 Task: Add a signature Miriam Hall containing Best wishes for a happy National Ice Cream Day, Miriam Hall to email address softage.3@softage.net and add a label Safety training
Action: Mouse moved to (93, 121)
Screenshot: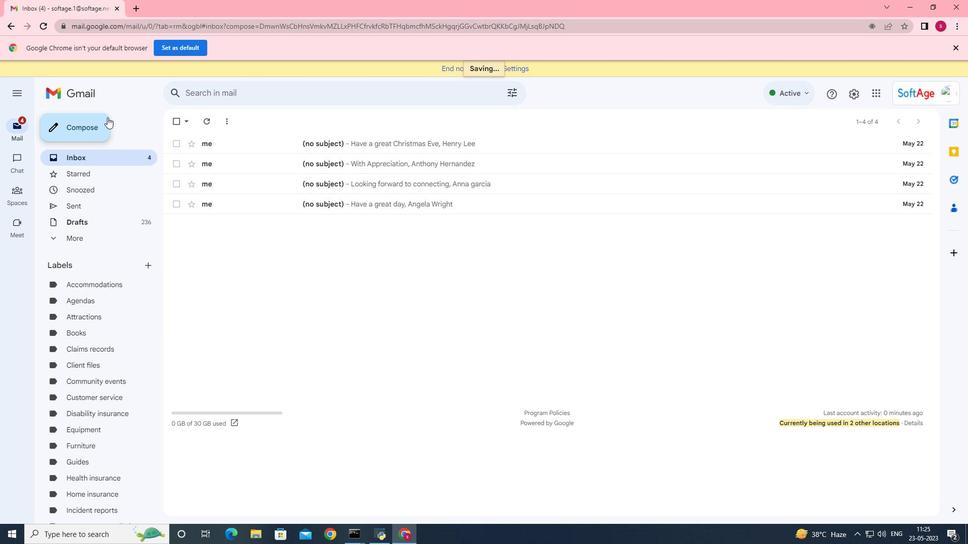 
Action: Mouse pressed left at (93, 121)
Screenshot: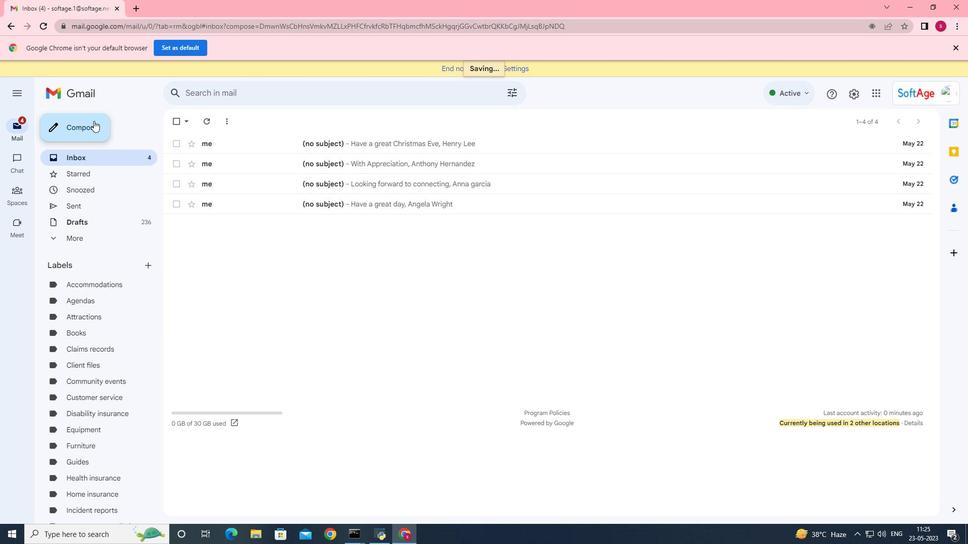 
Action: Mouse moved to (815, 515)
Screenshot: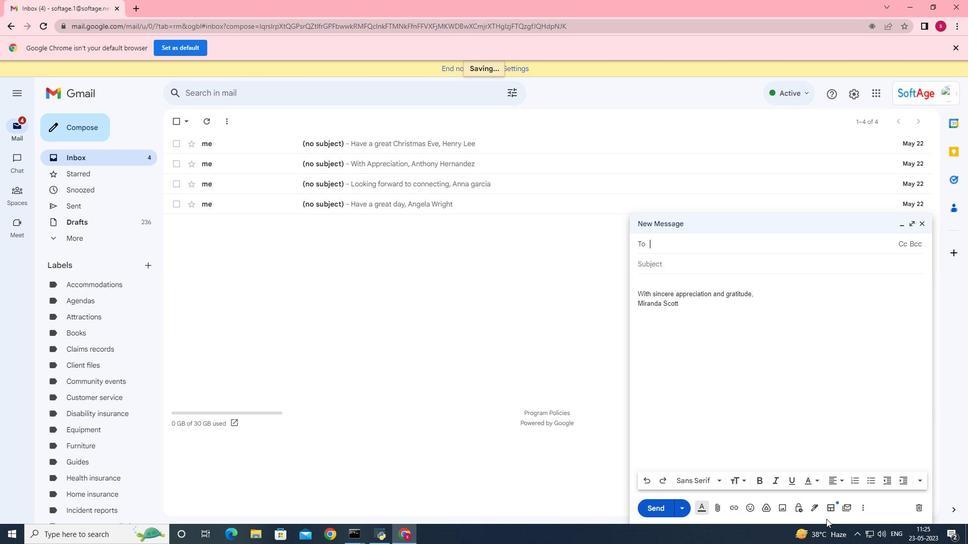 
Action: Mouse pressed left at (815, 515)
Screenshot: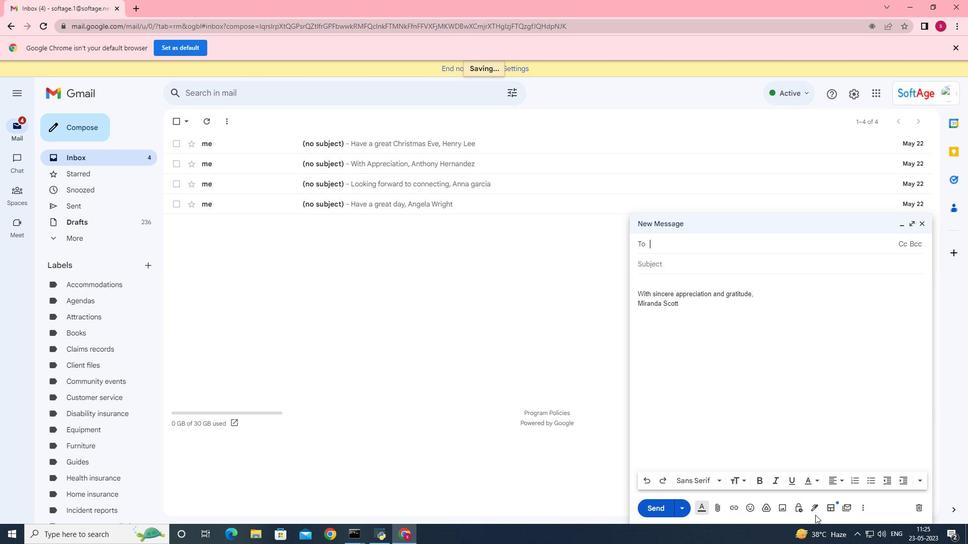 
Action: Mouse moved to (815, 504)
Screenshot: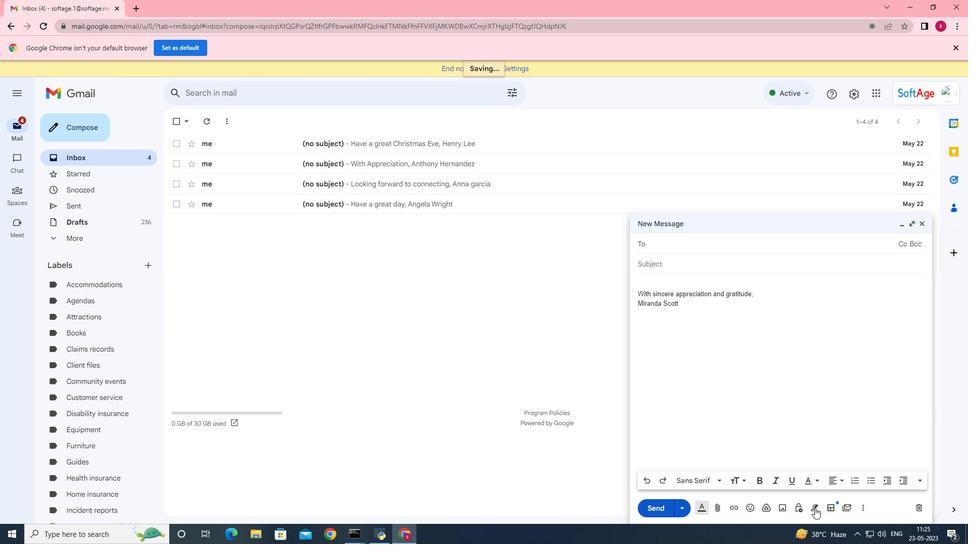 
Action: Mouse pressed left at (815, 504)
Screenshot: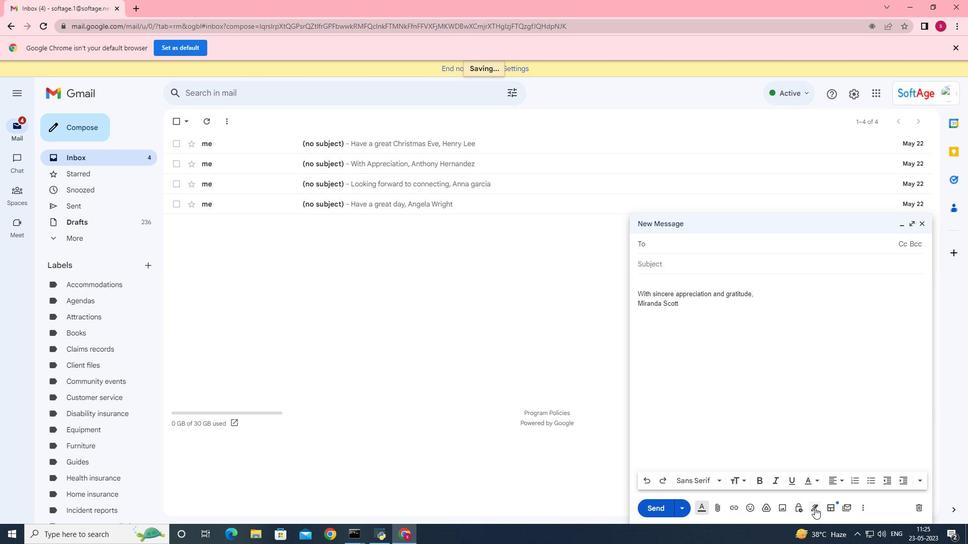 
Action: Mouse moved to (824, 453)
Screenshot: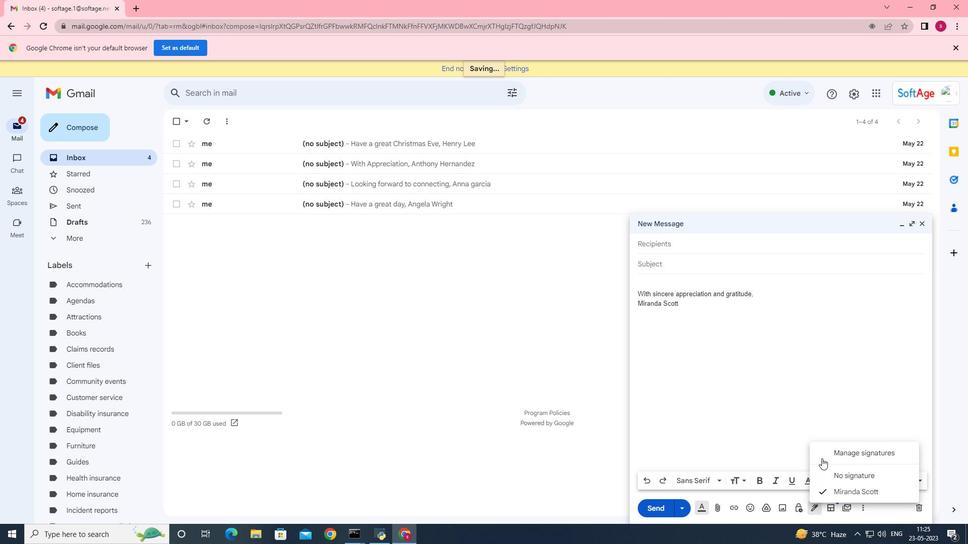 
Action: Mouse pressed left at (824, 453)
Screenshot: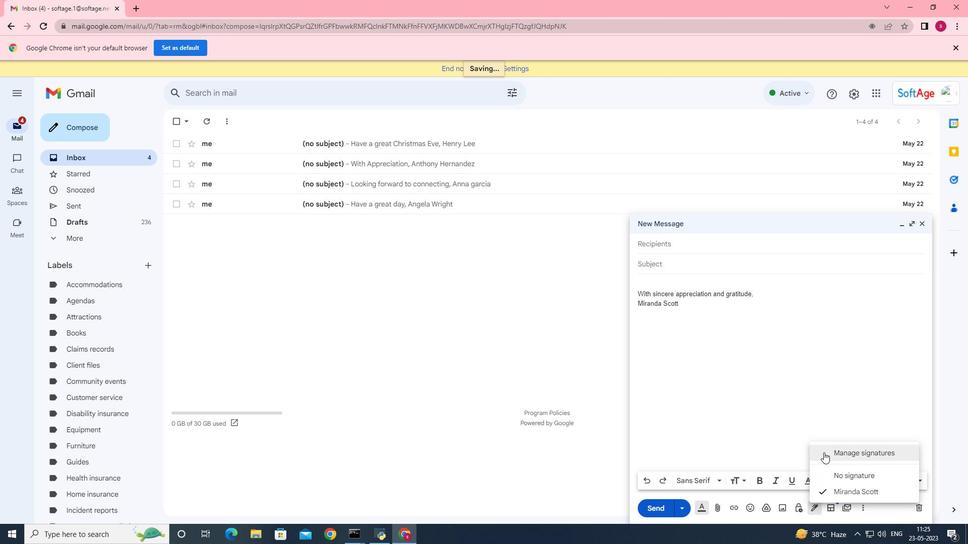 
Action: Mouse moved to (918, 224)
Screenshot: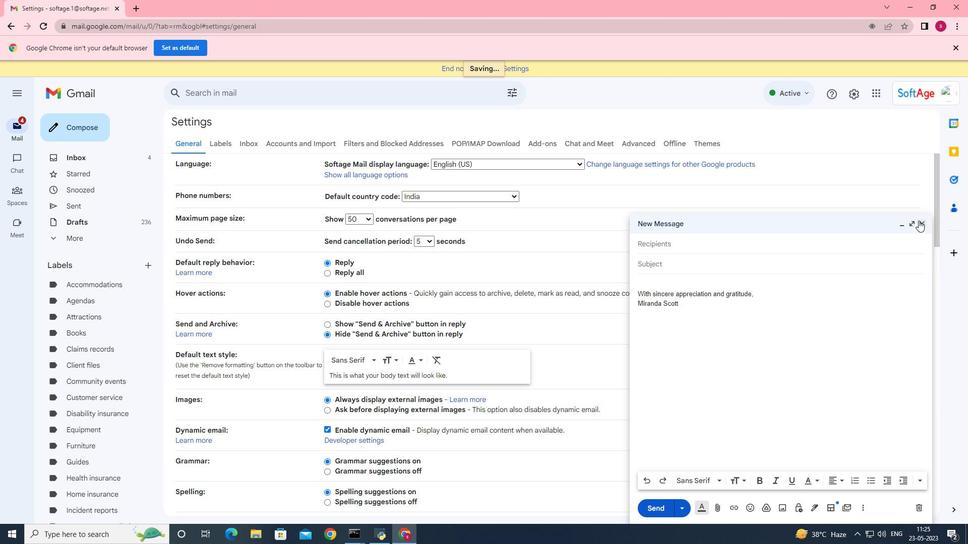 
Action: Mouse pressed left at (918, 224)
Screenshot: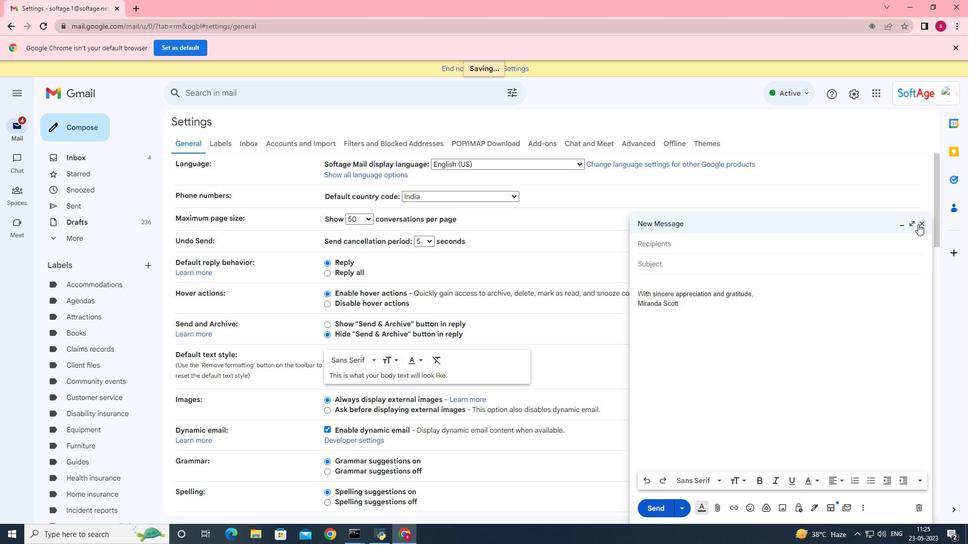 
Action: Mouse moved to (477, 377)
Screenshot: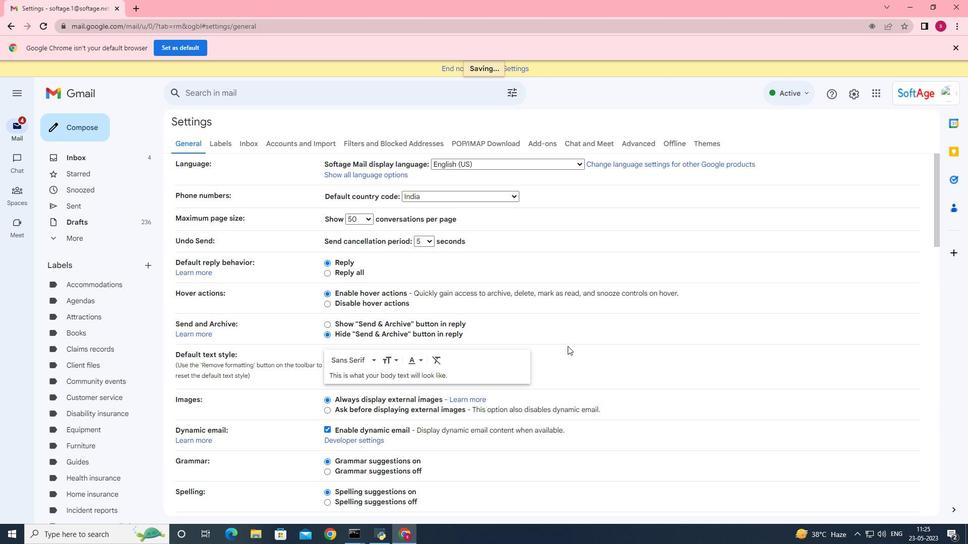 
Action: Mouse scrolled (477, 376) with delta (0, 0)
Screenshot: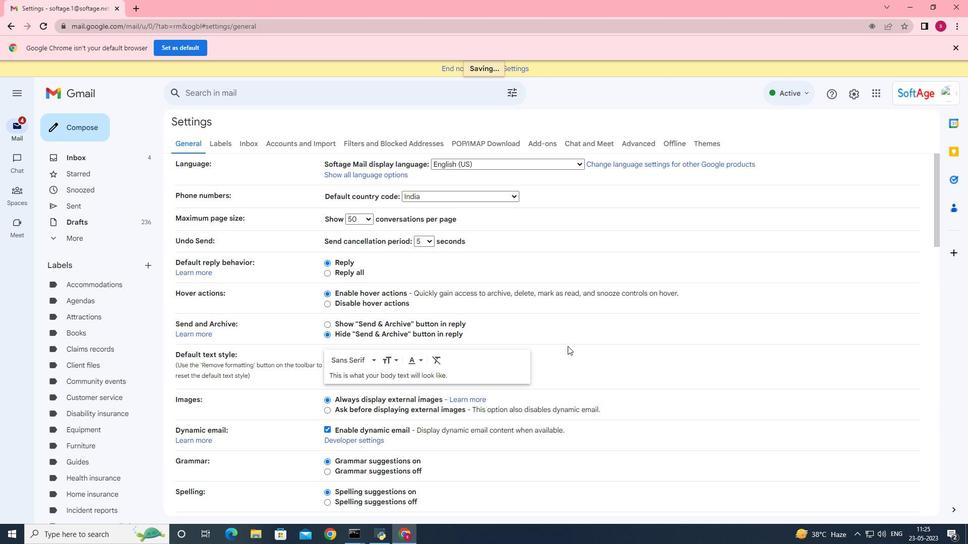 
Action: Mouse moved to (462, 380)
Screenshot: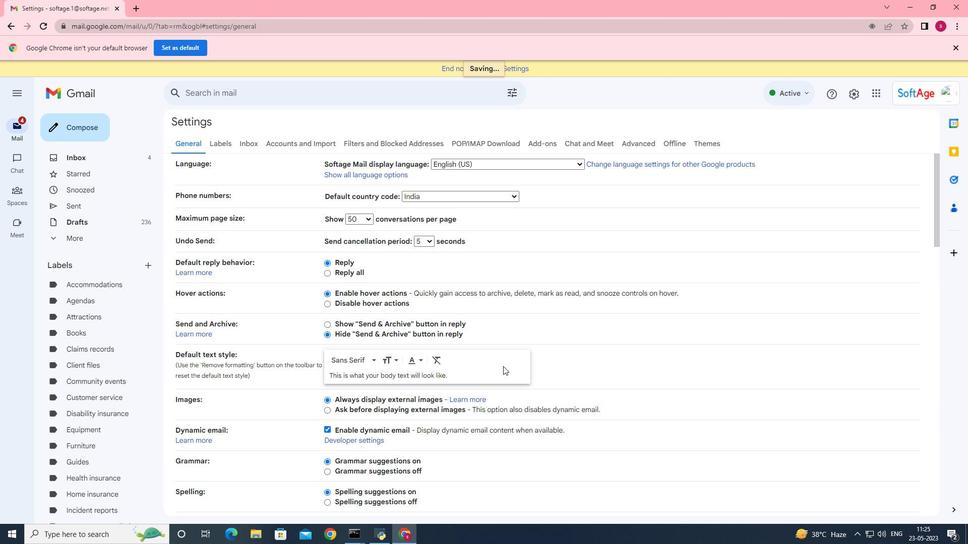 
Action: Mouse scrolled (462, 380) with delta (0, 0)
Screenshot: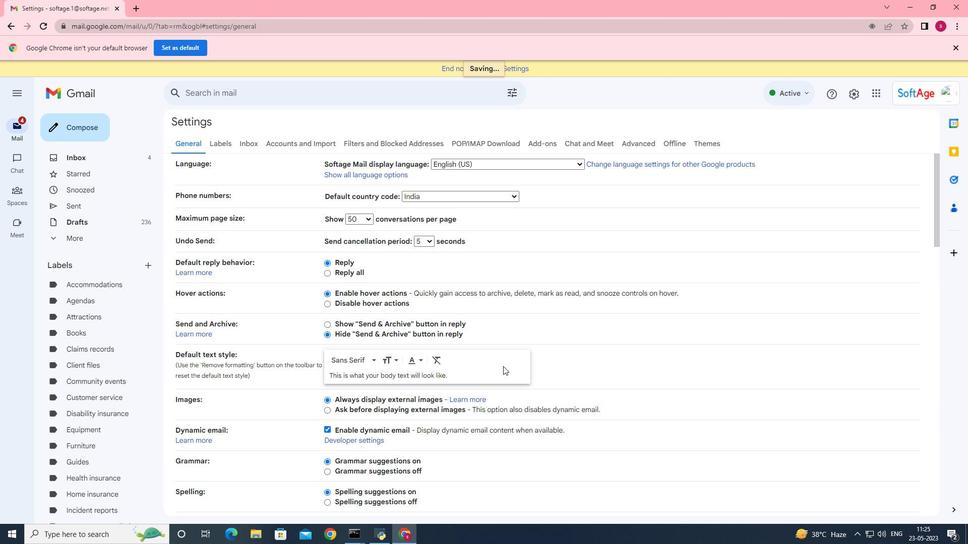 
Action: Mouse moved to (448, 382)
Screenshot: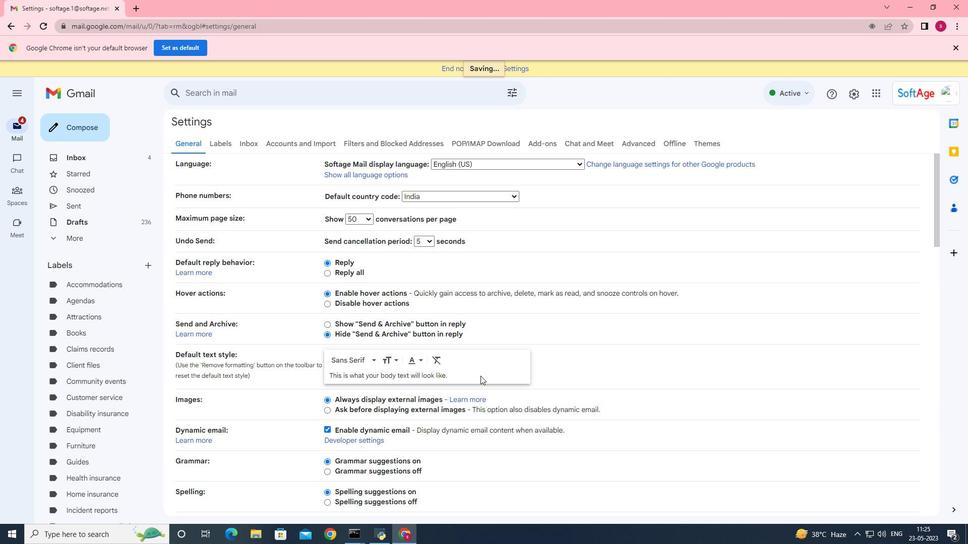 
Action: Mouse scrolled (448, 382) with delta (0, 0)
Screenshot: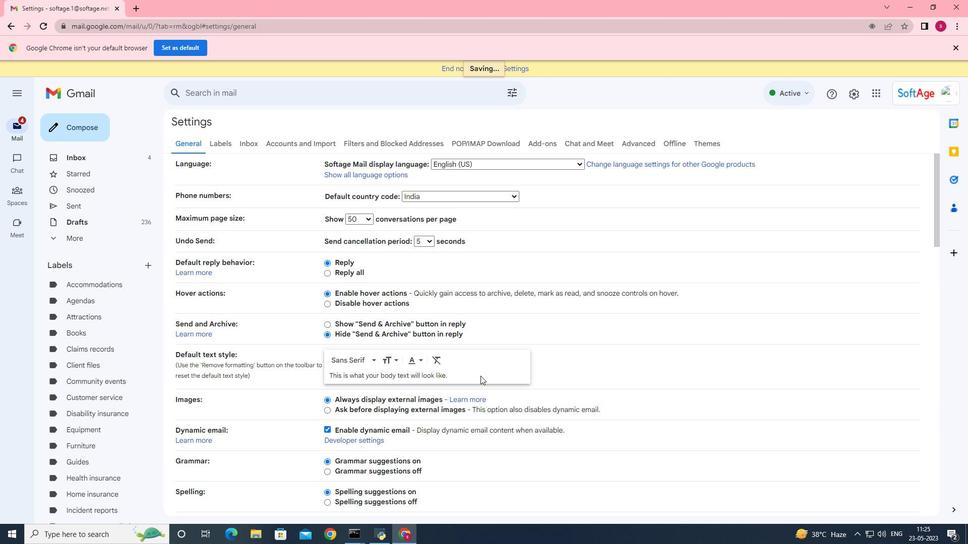 
Action: Mouse moved to (438, 383)
Screenshot: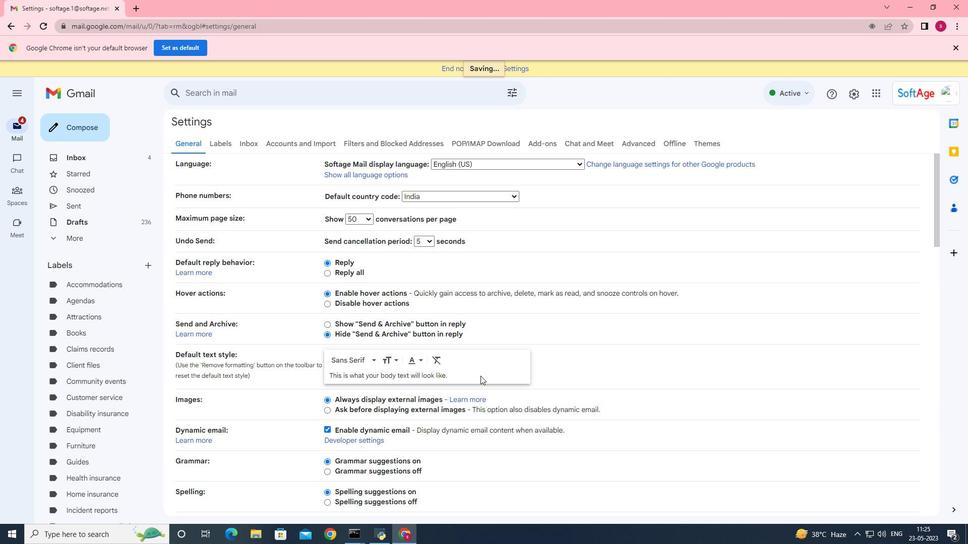 
Action: Mouse scrolled (438, 383) with delta (0, 0)
Screenshot: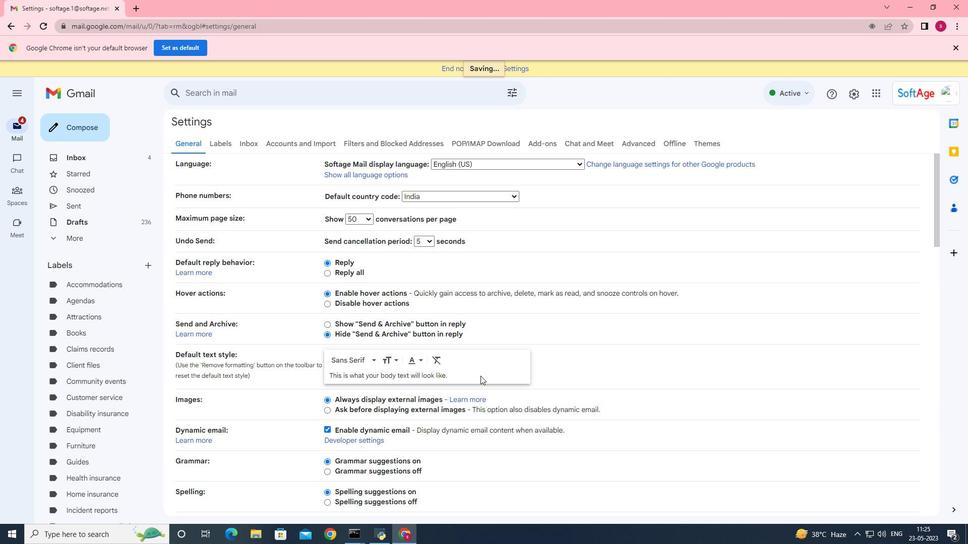 
Action: Mouse moved to (431, 384)
Screenshot: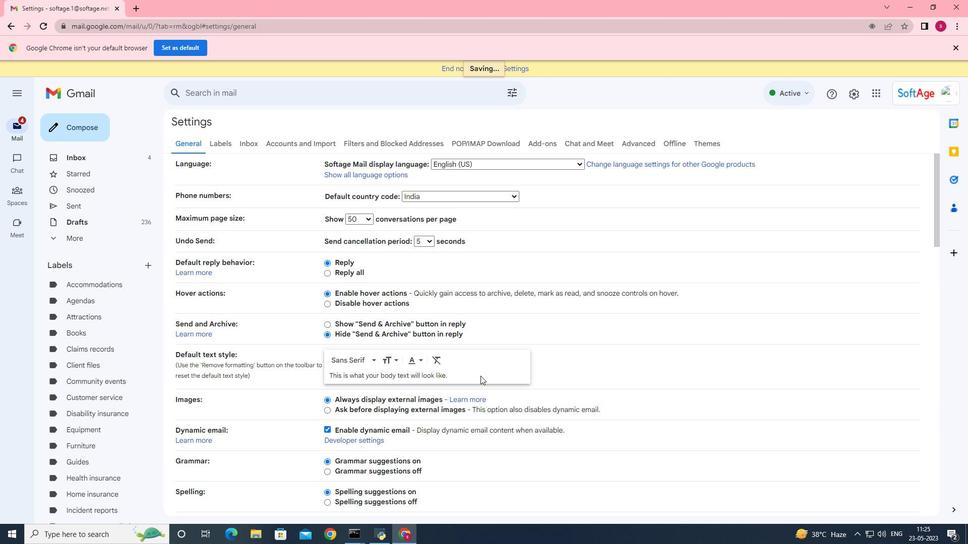 
Action: Mouse scrolled (431, 383) with delta (0, 0)
Screenshot: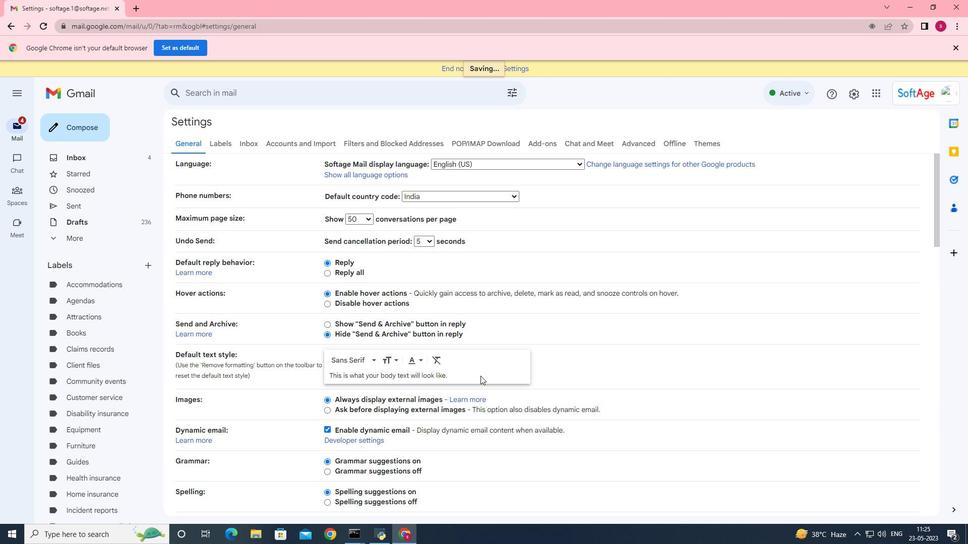
Action: Mouse moved to (429, 384)
Screenshot: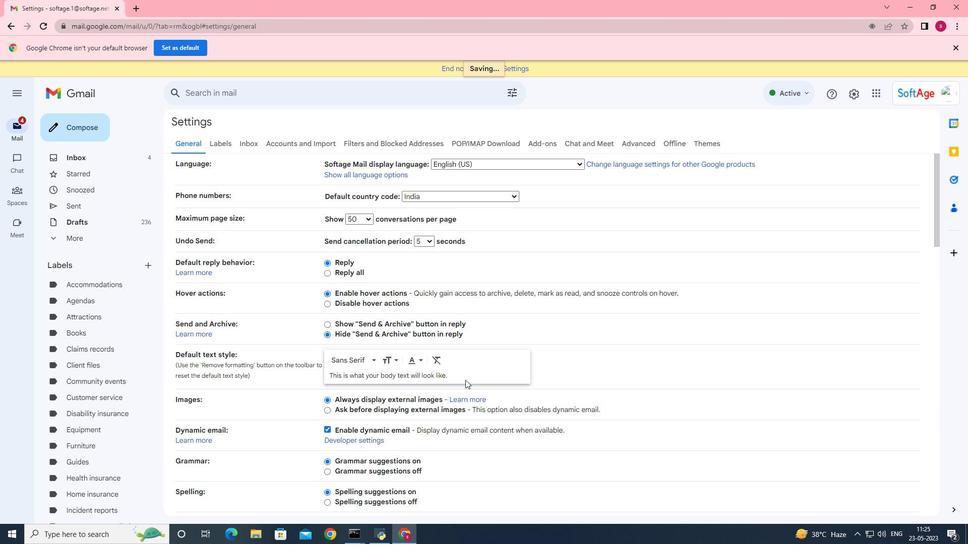 
Action: Mouse scrolled (429, 383) with delta (0, 0)
Screenshot: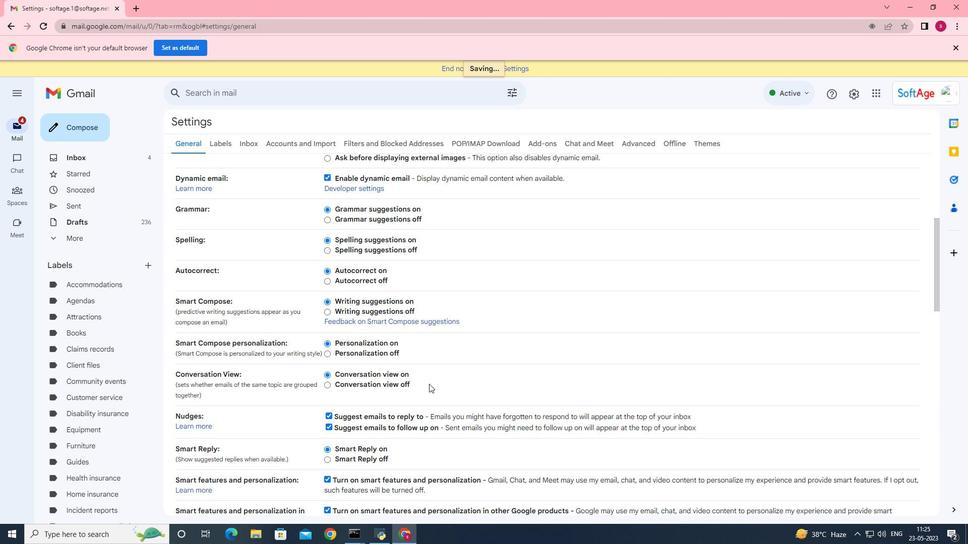 
Action: Mouse scrolled (429, 383) with delta (0, 0)
Screenshot: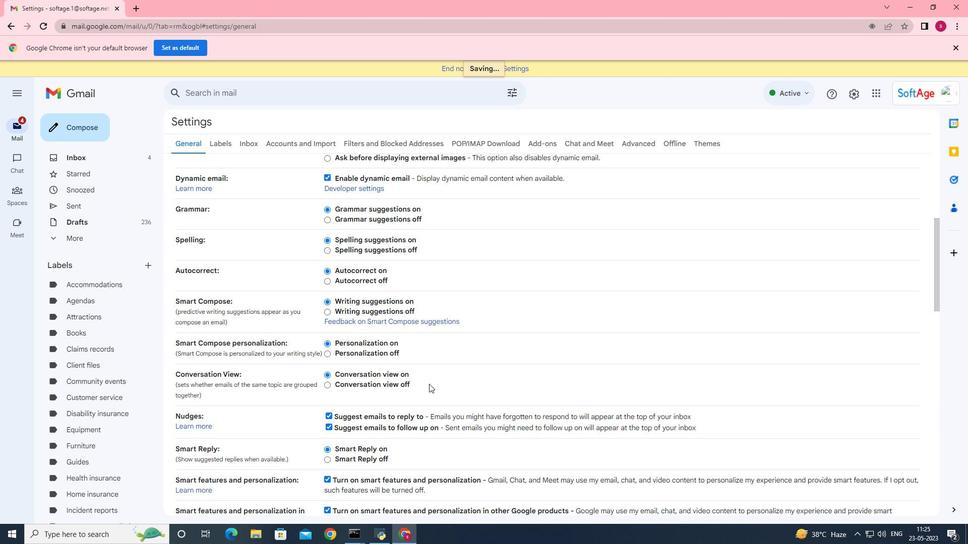 
Action: Mouse scrolled (429, 383) with delta (0, 0)
Screenshot: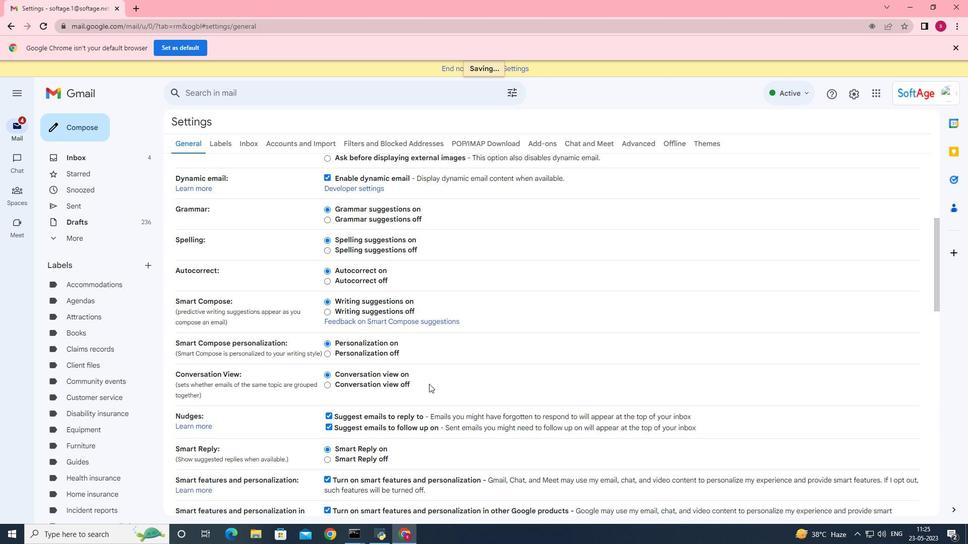 
Action: Mouse scrolled (429, 383) with delta (0, 0)
Screenshot: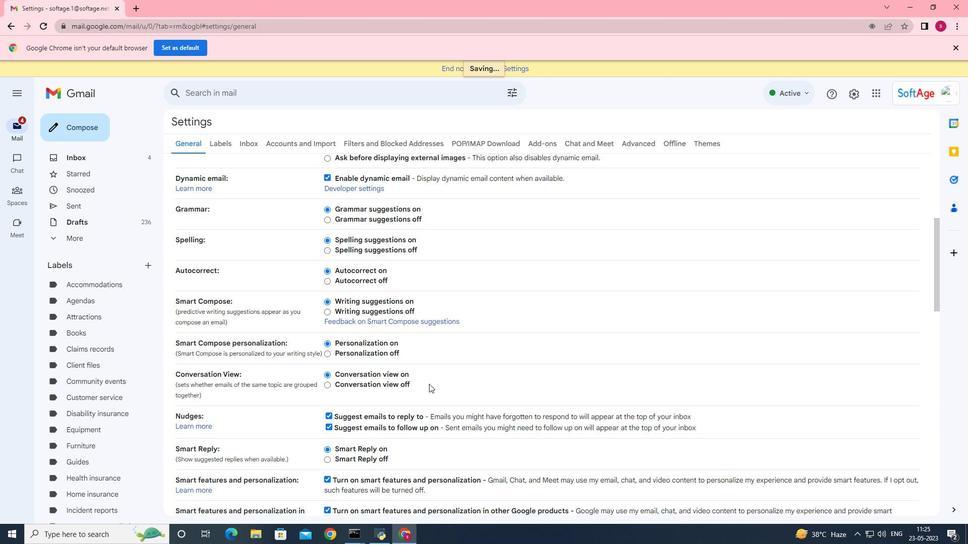 
Action: Mouse scrolled (429, 383) with delta (0, 0)
Screenshot: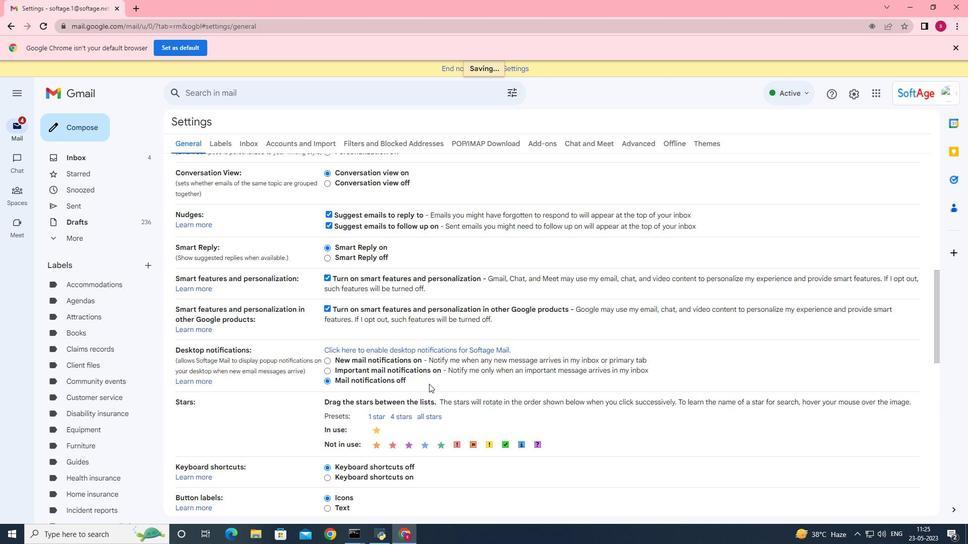 
Action: Mouse scrolled (429, 383) with delta (0, 0)
Screenshot: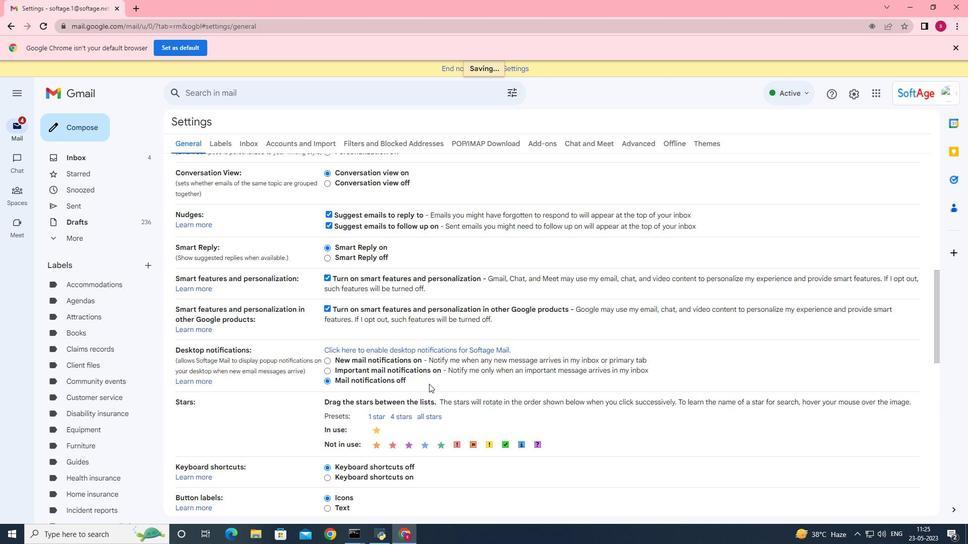 
Action: Mouse scrolled (429, 383) with delta (0, 0)
Screenshot: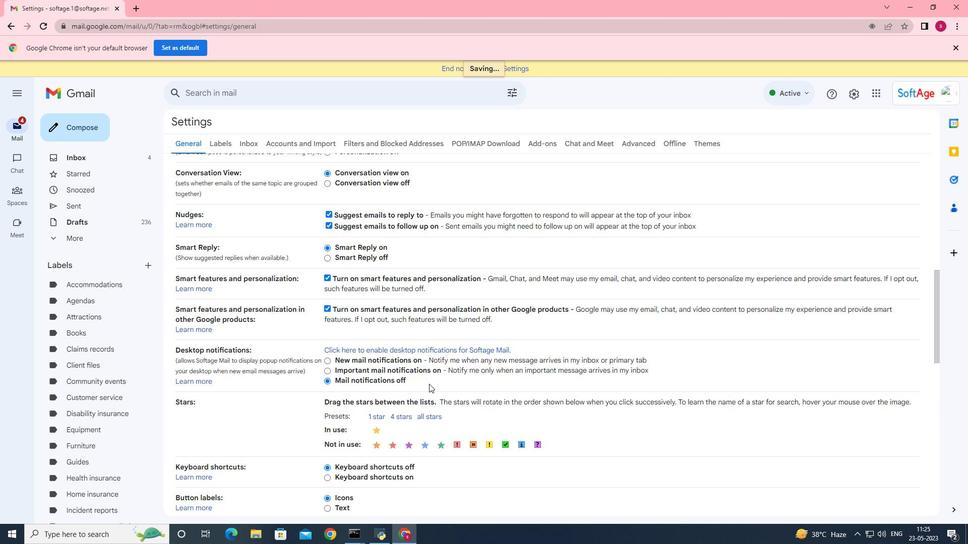 
Action: Mouse scrolled (429, 383) with delta (0, 0)
Screenshot: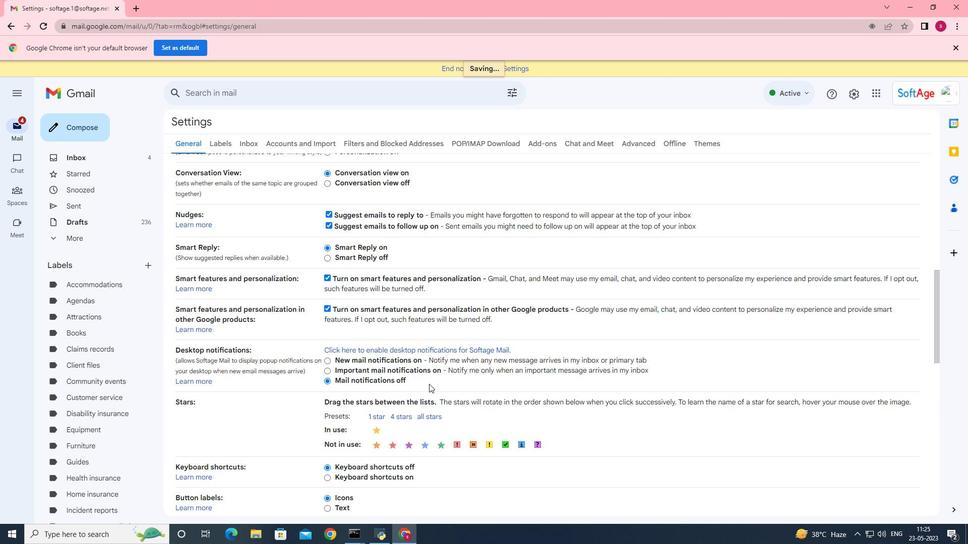 
Action: Mouse moved to (433, 414)
Screenshot: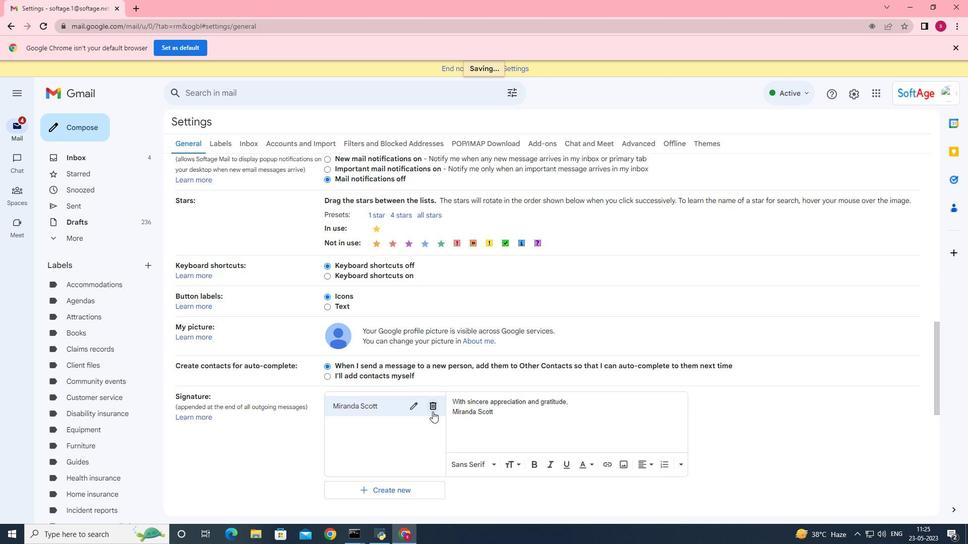 
Action: Mouse pressed left at (433, 414)
Screenshot: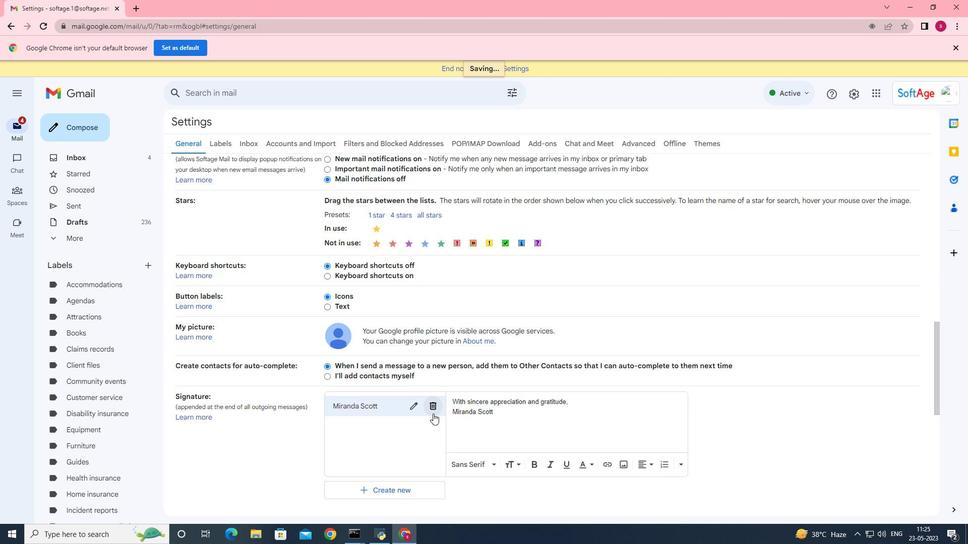 
Action: Mouse moved to (577, 305)
Screenshot: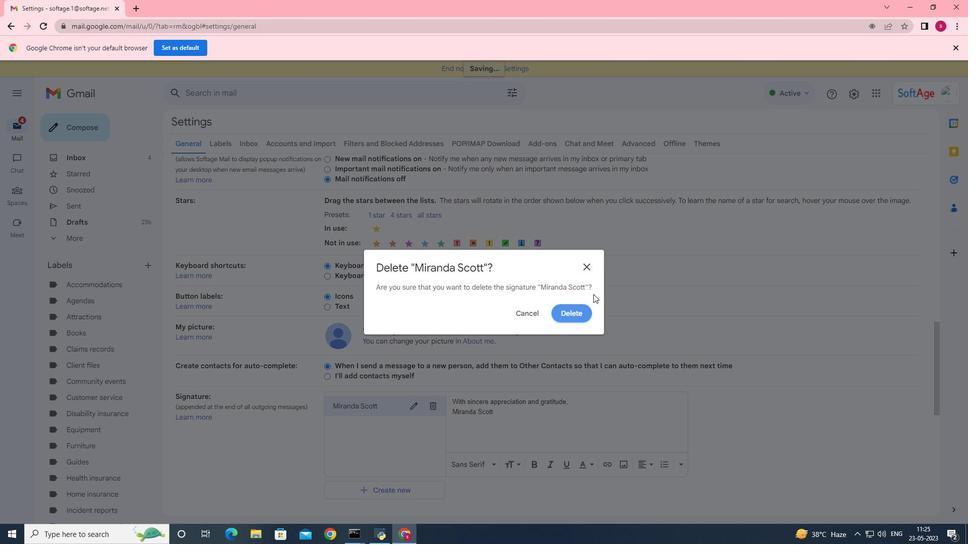 
Action: Mouse pressed left at (577, 305)
Screenshot: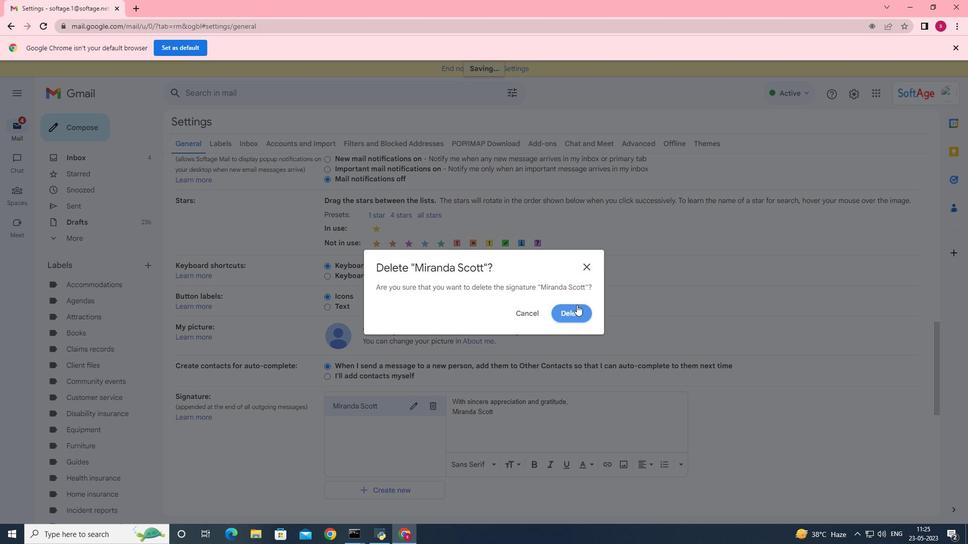 
Action: Mouse moved to (368, 411)
Screenshot: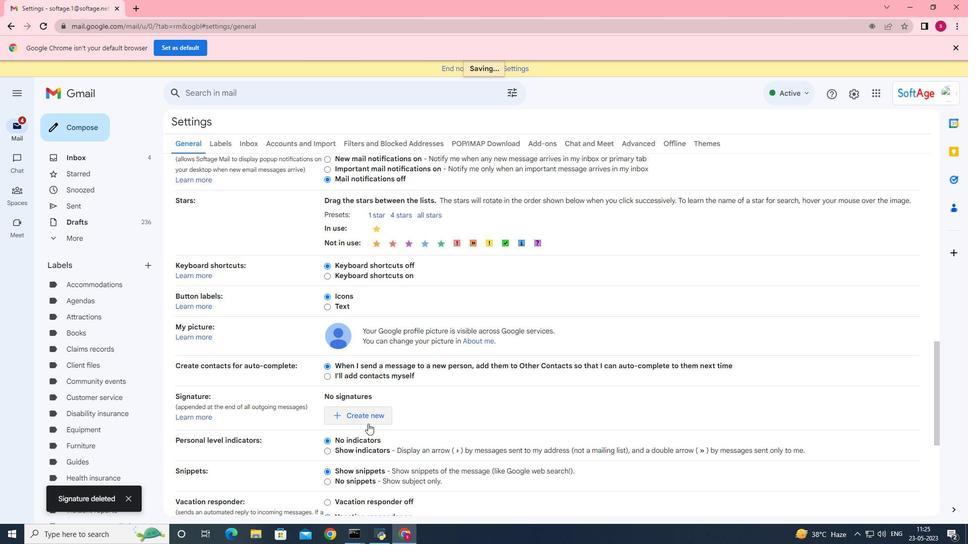 
Action: Mouse pressed left at (368, 411)
Screenshot: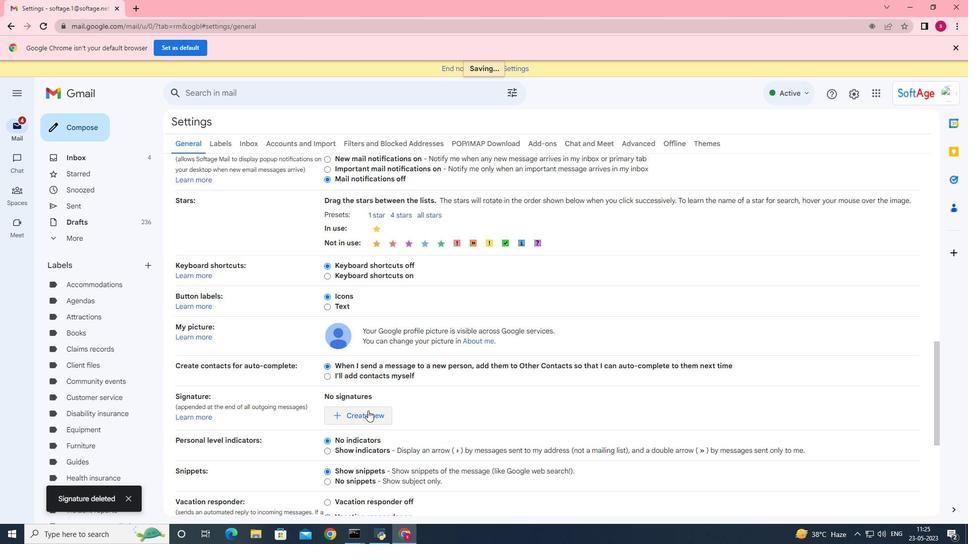 
Action: Key pressed <Key.shift>Miriam<Key.space><Key.shift>Hall
Screenshot: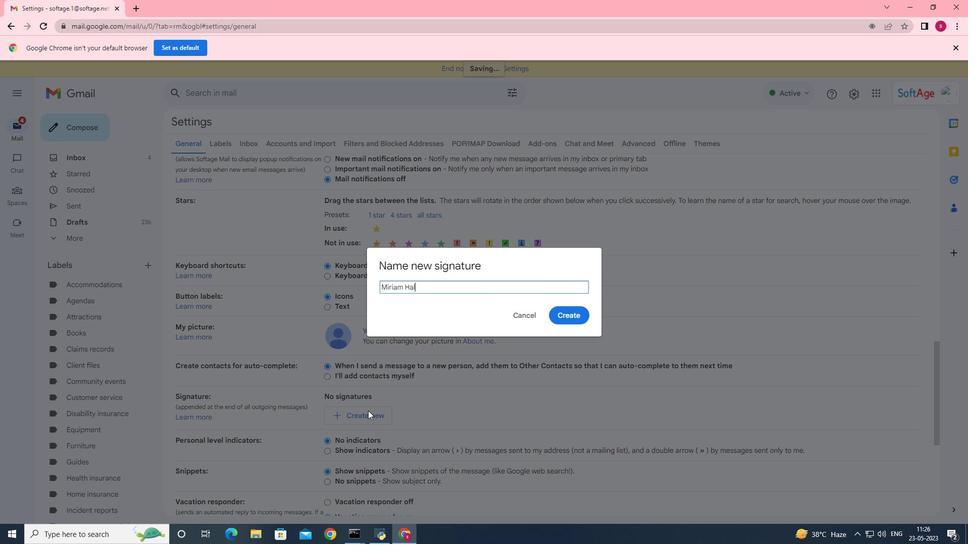 
Action: Mouse moved to (562, 316)
Screenshot: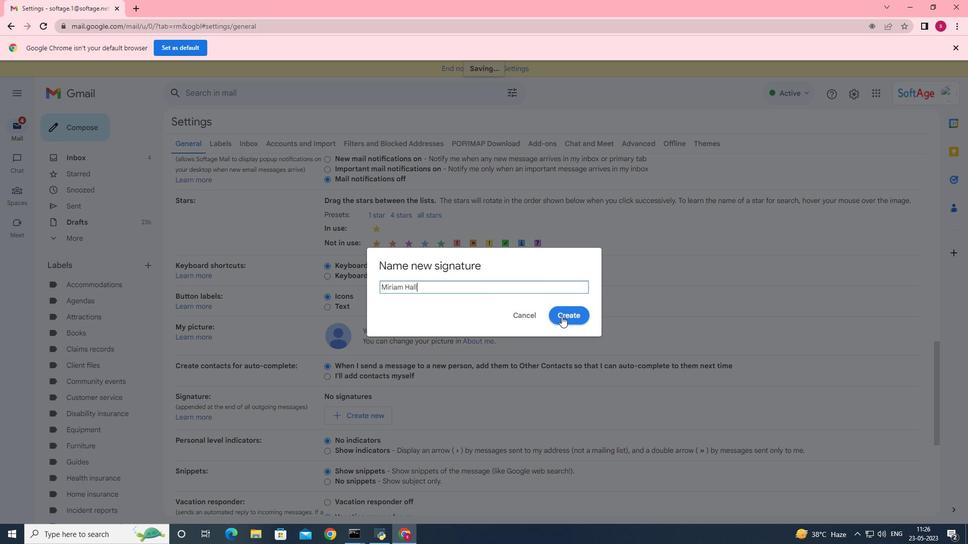 
Action: Mouse pressed left at (562, 316)
Screenshot: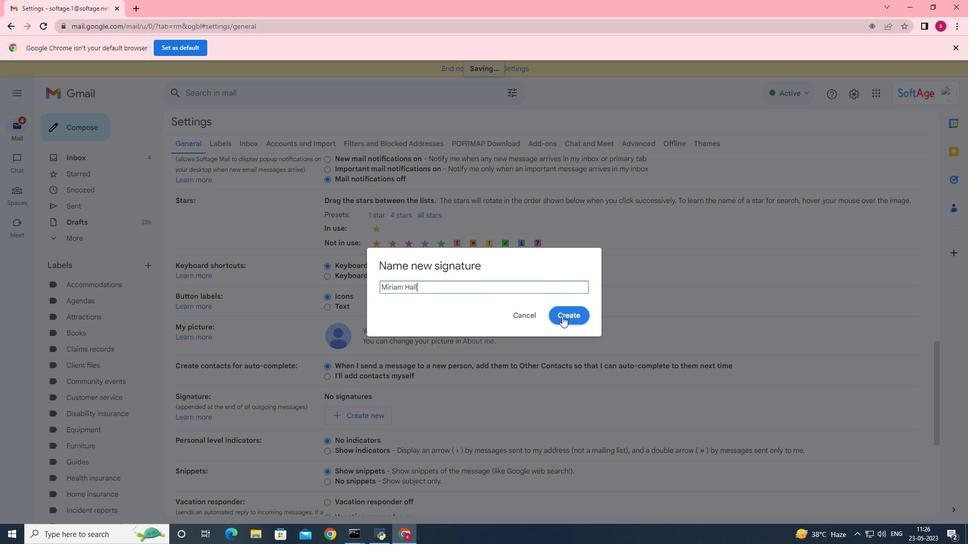 
Action: Mouse moved to (482, 403)
Screenshot: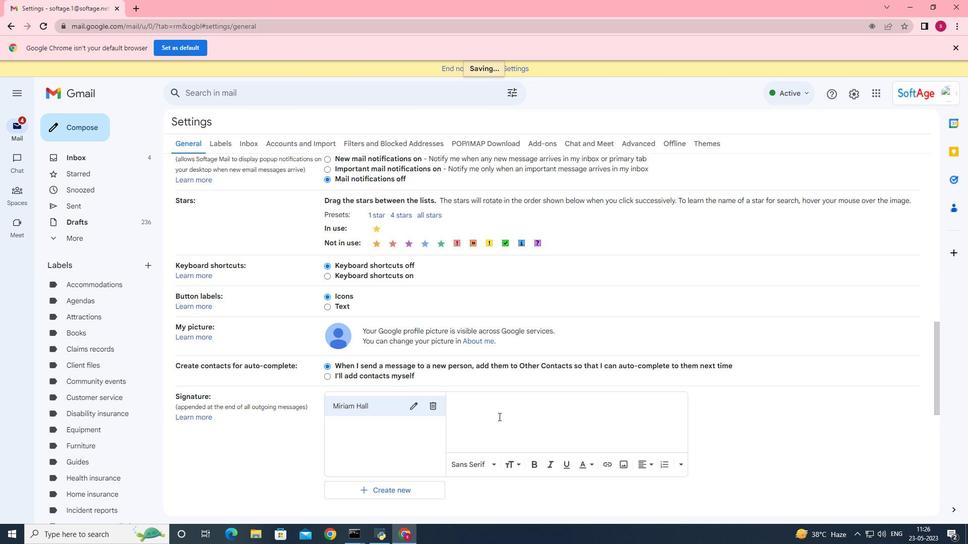 
Action: Mouse pressed left at (482, 403)
Screenshot: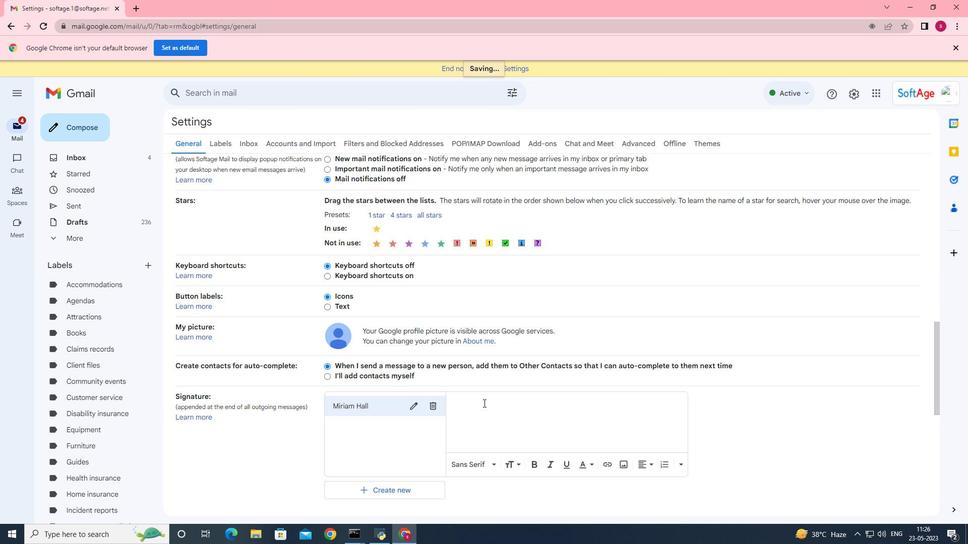 
Action: Key pressed <Key.shift>Best<Key.space>wishes<Key.space>for<Key.space>a<Key.space>happy<Key.space><Key.shift>National<Key.space><Key.shift>Ice<Key.space><Key.shift>Cream<Key.space><Key.shift>Day,<Key.enter><Key.shift>Miriam<Key.space><Key.shift>Hall
Screenshot: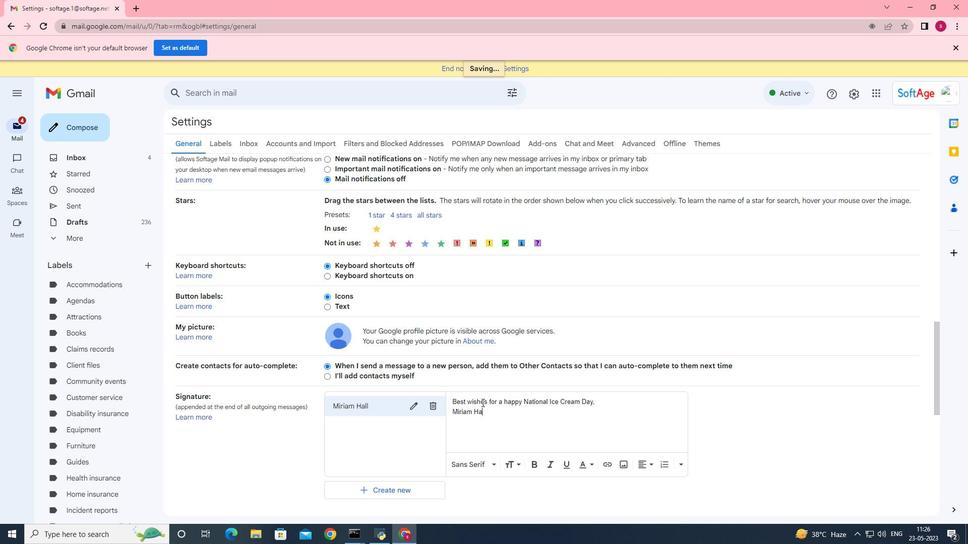
Action: Mouse scrolled (482, 402) with delta (0, 0)
Screenshot: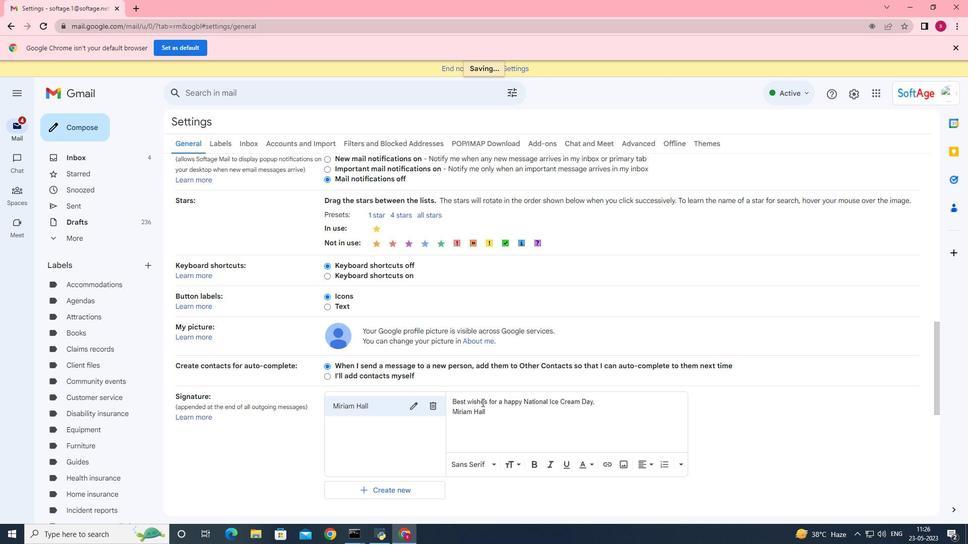 
Action: Mouse scrolled (482, 402) with delta (0, 0)
Screenshot: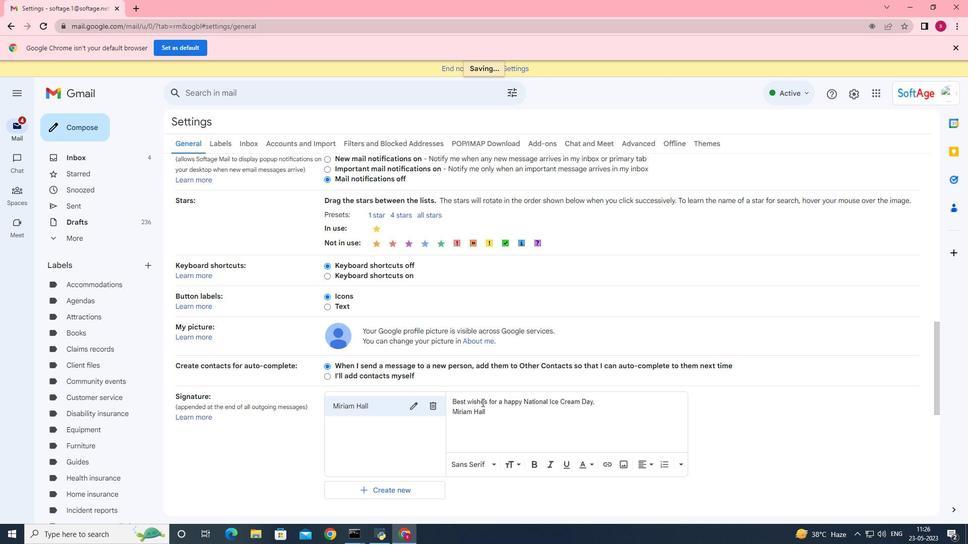 
Action: Mouse scrolled (482, 402) with delta (0, 0)
Screenshot: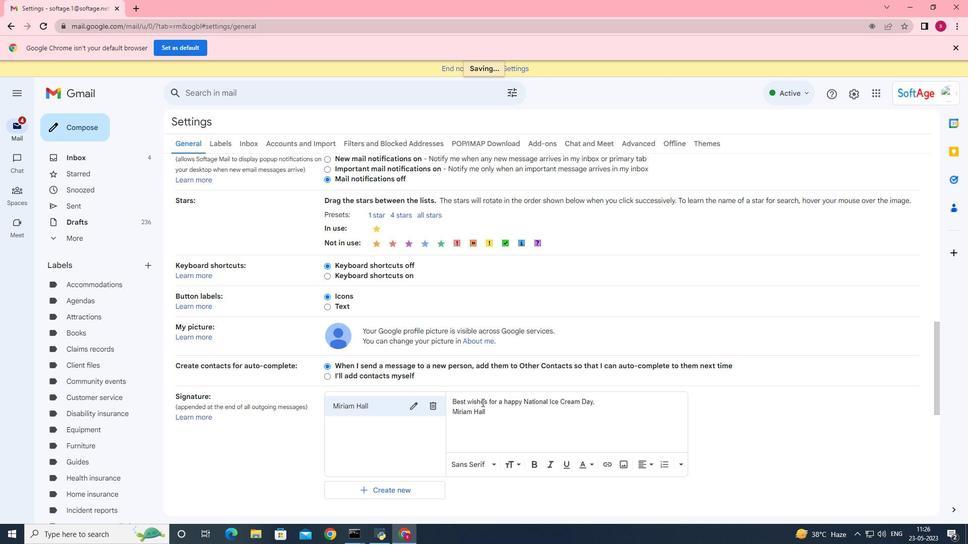 
Action: Mouse scrolled (482, 402) with delta (0, 0)
Screenshot: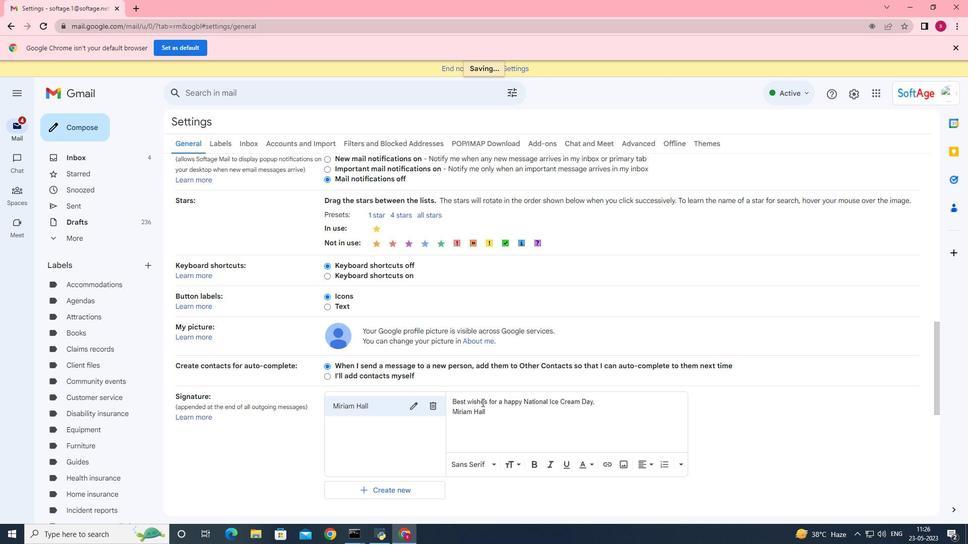
Action: Mouse scrolled (482, 402) with delta (0, 0)
Screenshot: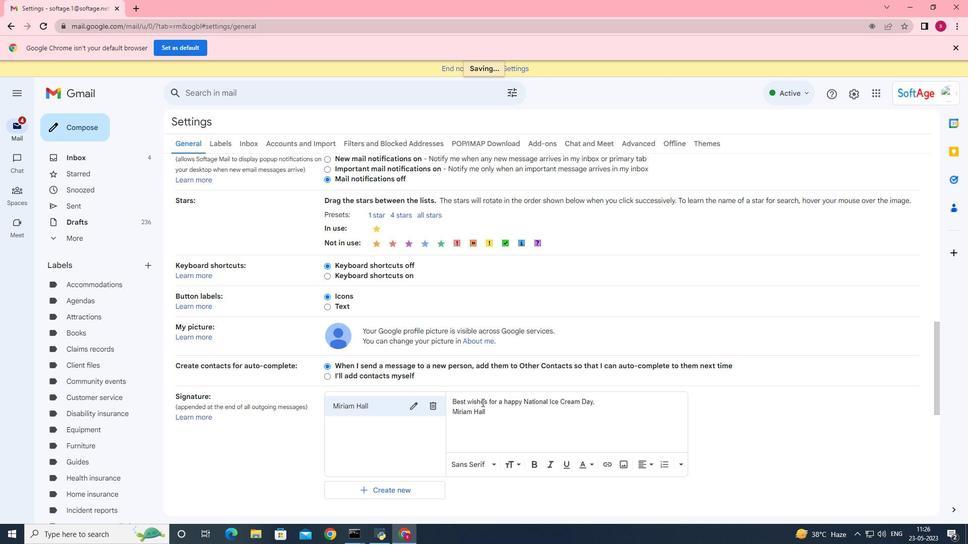 
Action: Mouse moved to (398, 298)
Screenshot: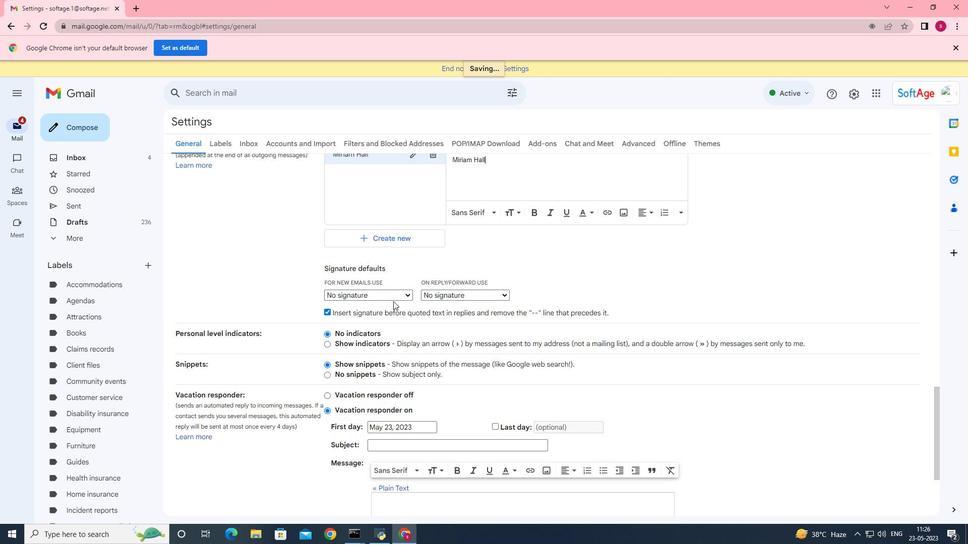 
Action: Mouse pressed left at (398, 298)
Screenshot: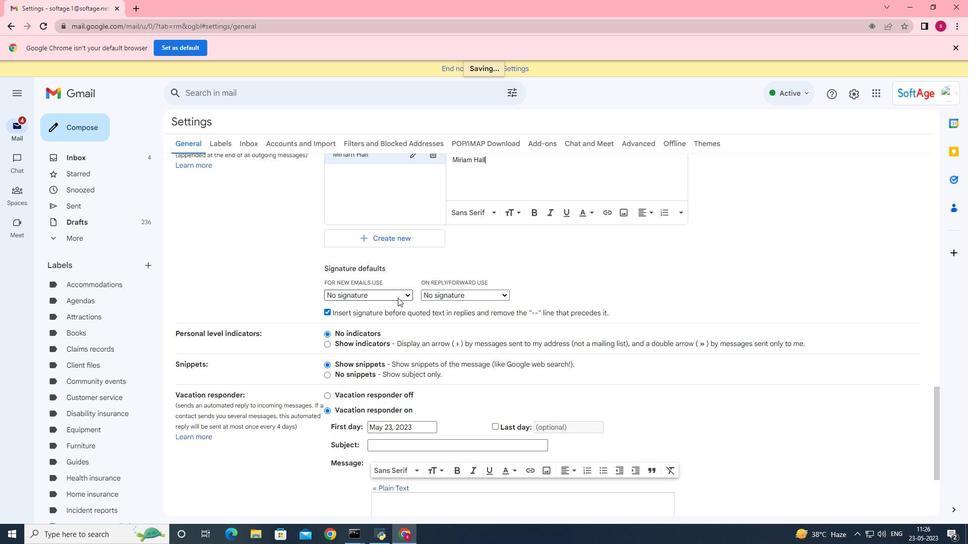 
Action: Mouse moved to (398, 313)
Screenshot: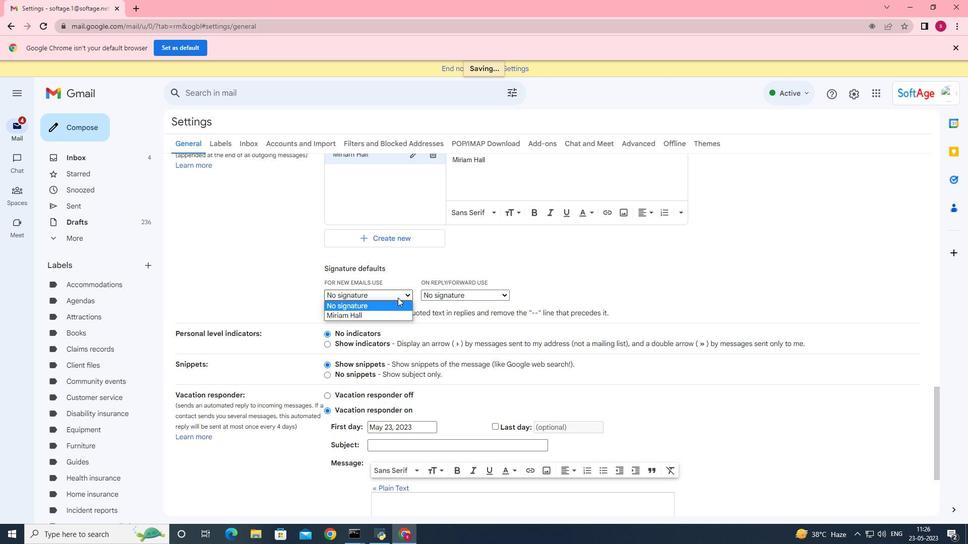 
Action: Mouse pressed left at (398, 313)
Screenshot: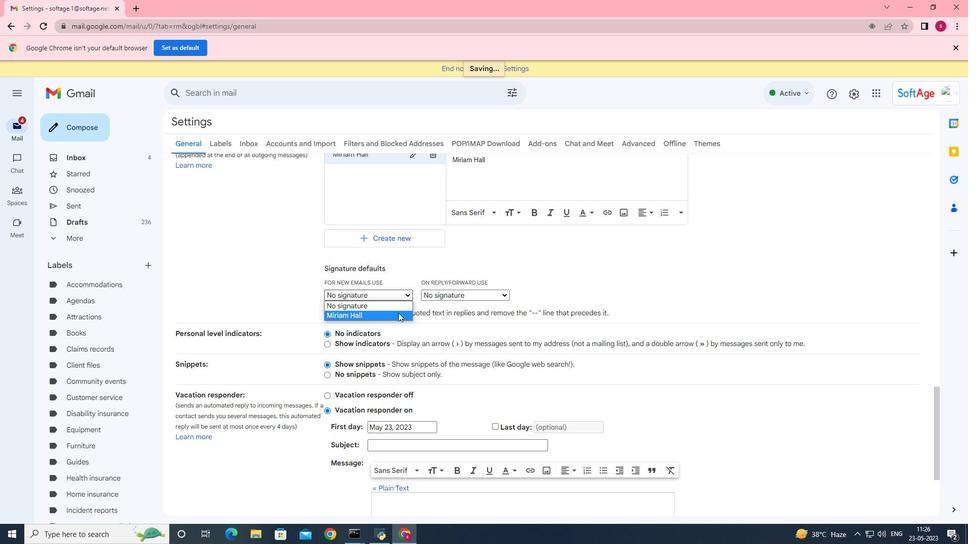 
Action: Mouse moved to (463, 293)
Screenshot: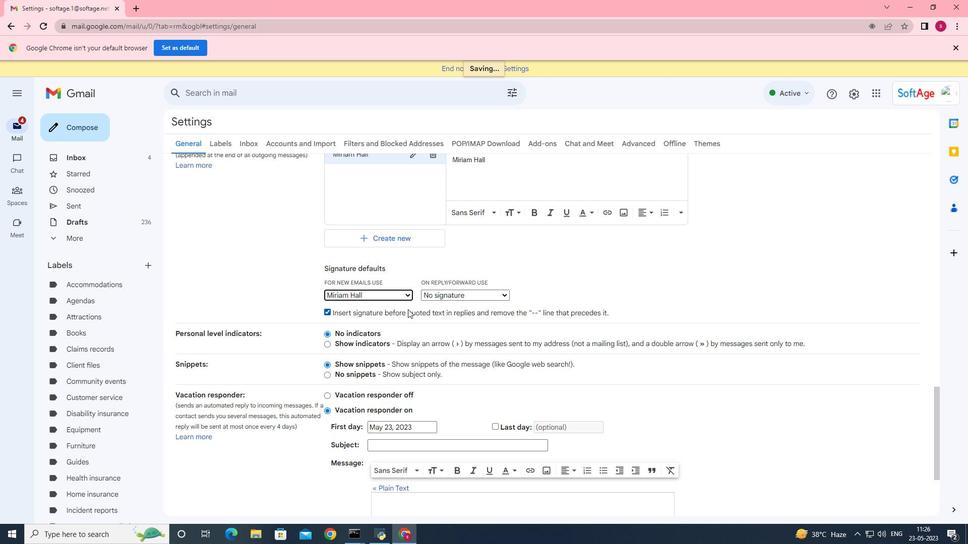 
Action: Mouse pressed left at (463, 293)
Screenshot: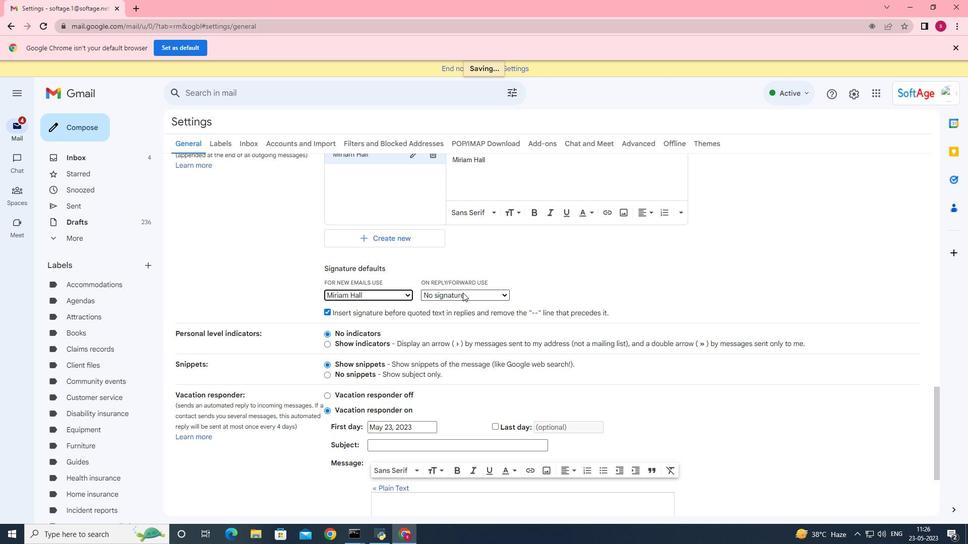 
Action: Mouse moved to (449, 312)
Screenshot: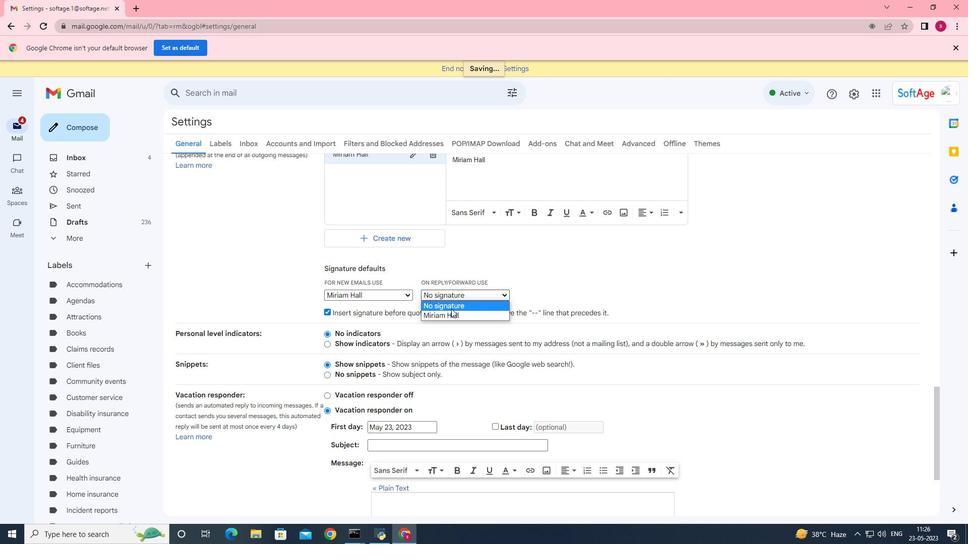 
Action: Mouse pressed left at (449, 312)
Screenshot: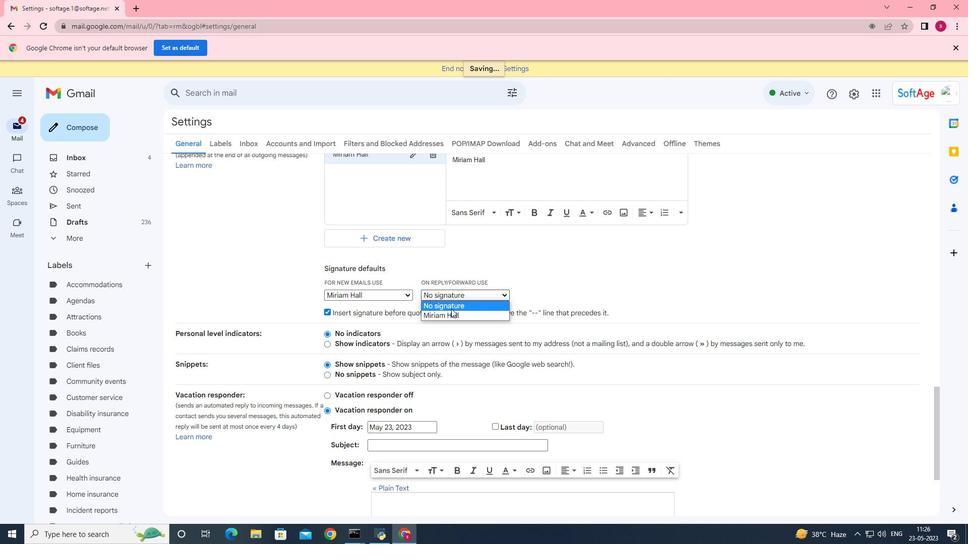 
Action: Mouse scrolled (449, 312) with delta (0, 0)
Screenshot: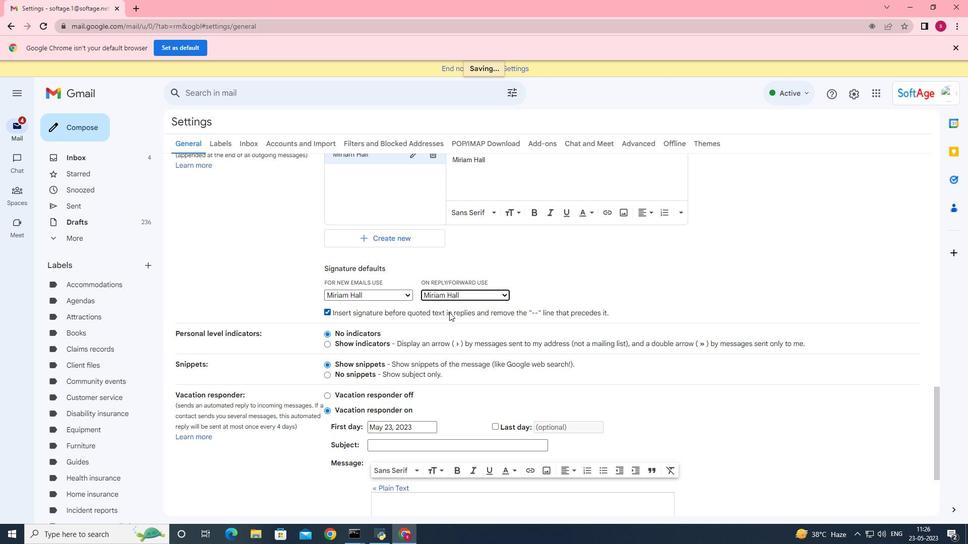 
Action: Mouse moved to (449, 312)
Screenshot: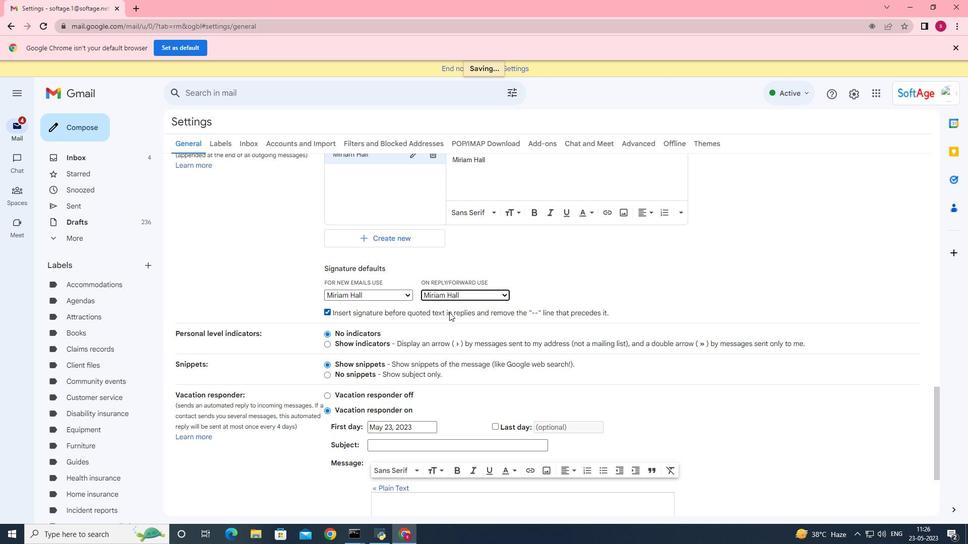 
Action: Mouse scrolled (449, 312) with delta (0, 0)
Screenshot: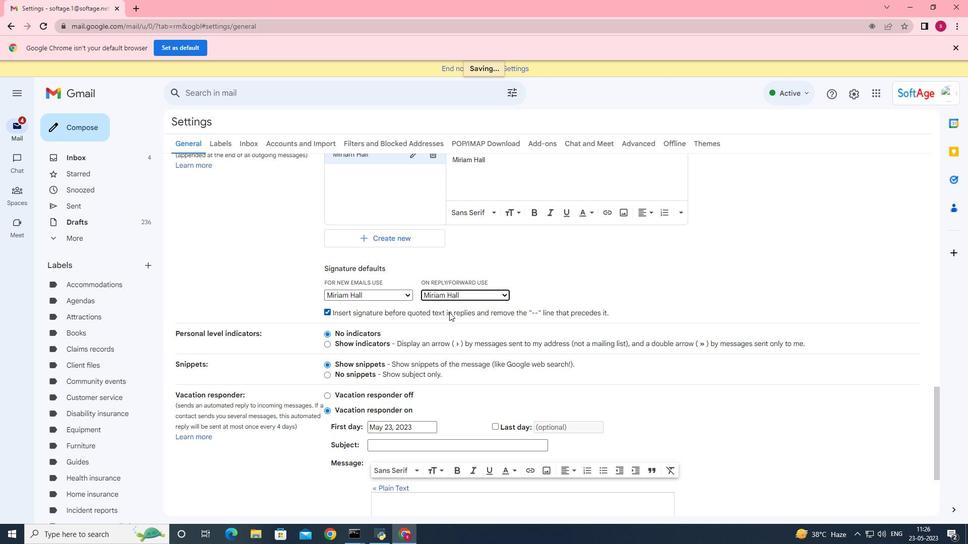 
Action: Mouse moved to (446, 315)
Screenshot: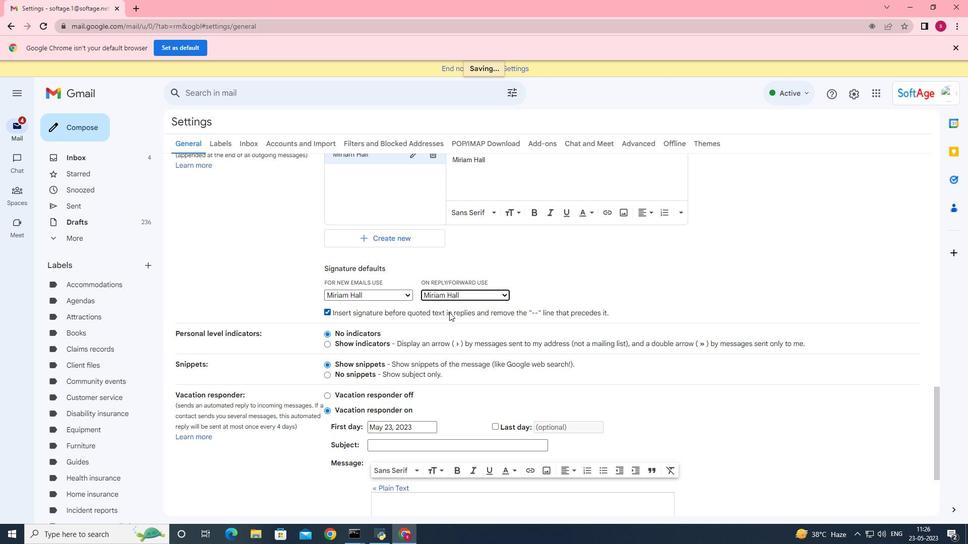 
Action: Mouse scrolled (446, 314) with delta (0, 0)
Screenshot: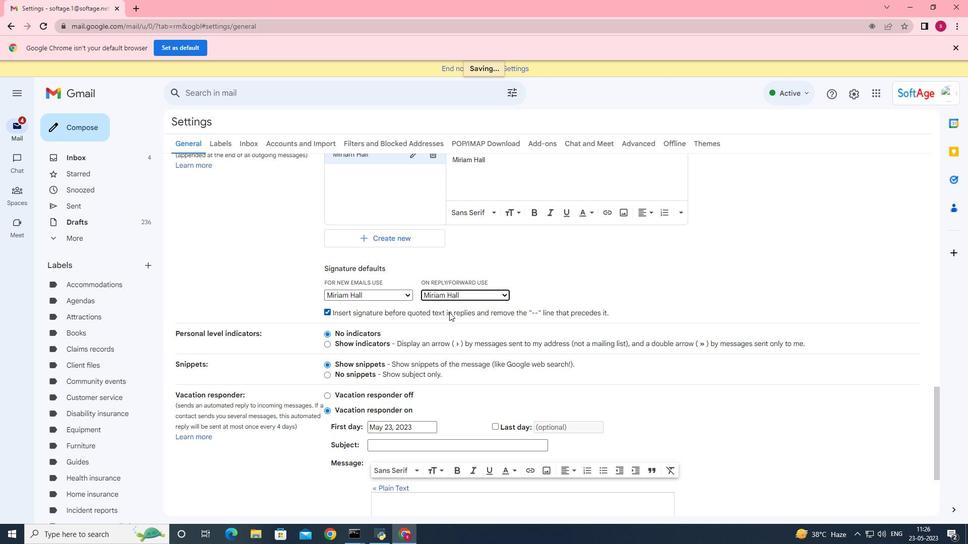 
Action: Mouse moved to (443, 316)
Screenshot: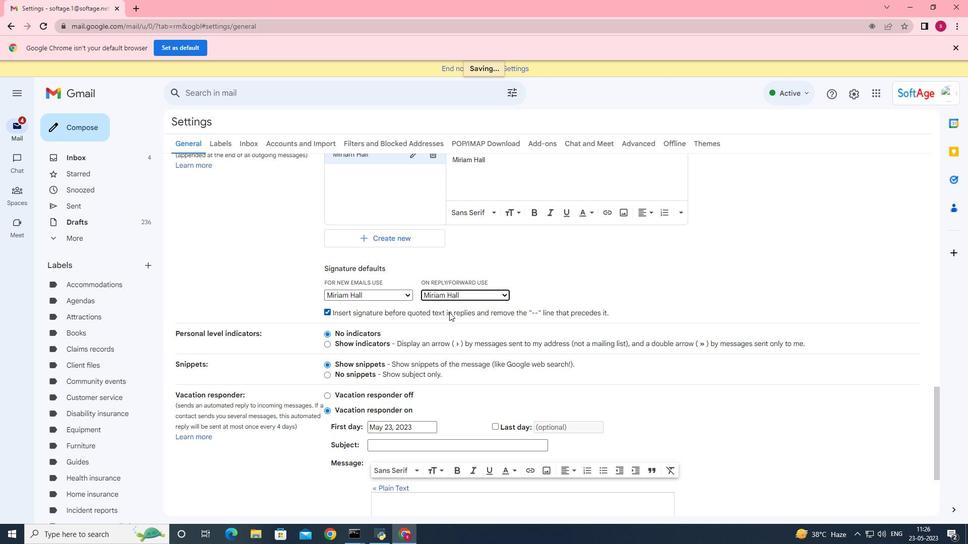 
Action: Mouse scrolled (444, 316) with delta (0, 0)
Screenshot: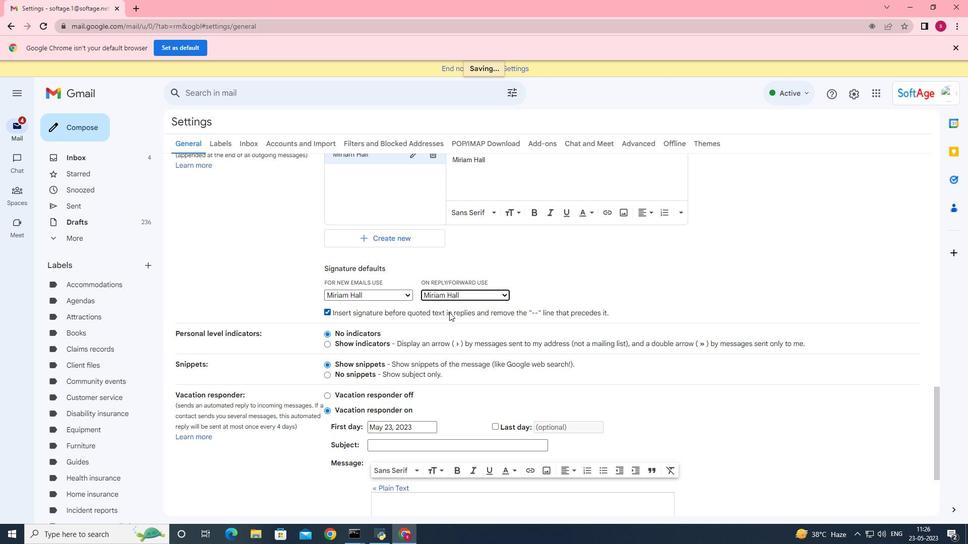 
Action: Mouse moved to (443, 317)
Screenshot: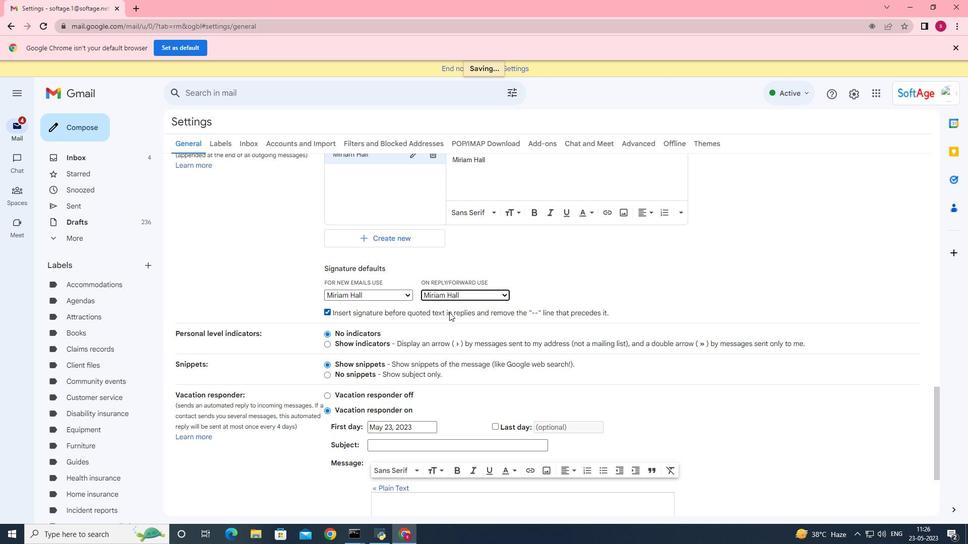 
Action: Mouse scrolled (443, 316) with delta (0, 0)
Screenshot: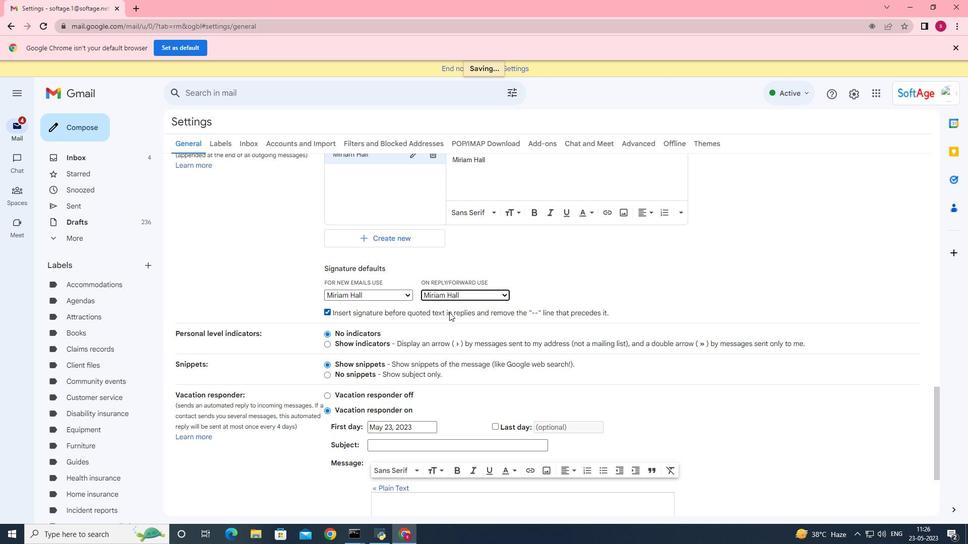 
Action: Mouse moved to (442, 319)
Screenshot: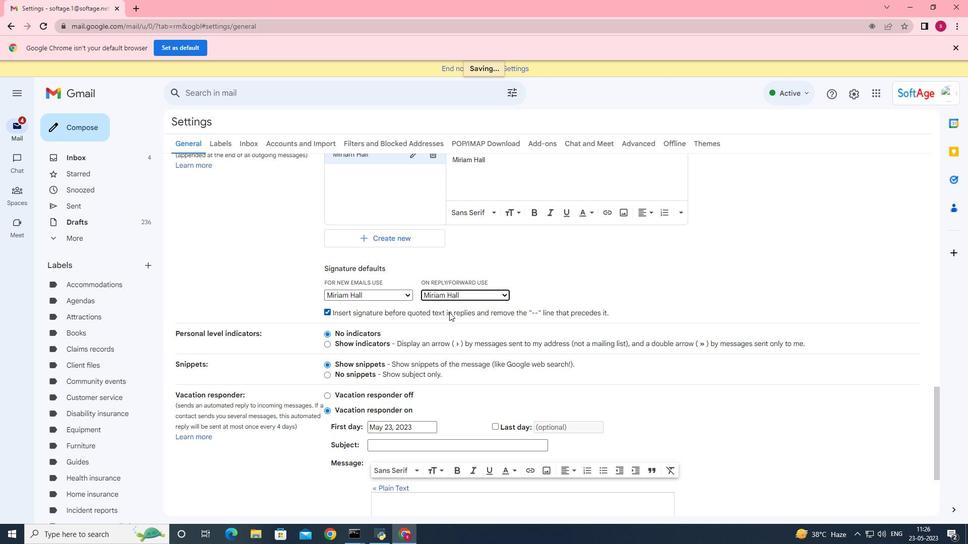
Action: Mouse scrolled (442, 318) with delta (0, 0)
Screenshot: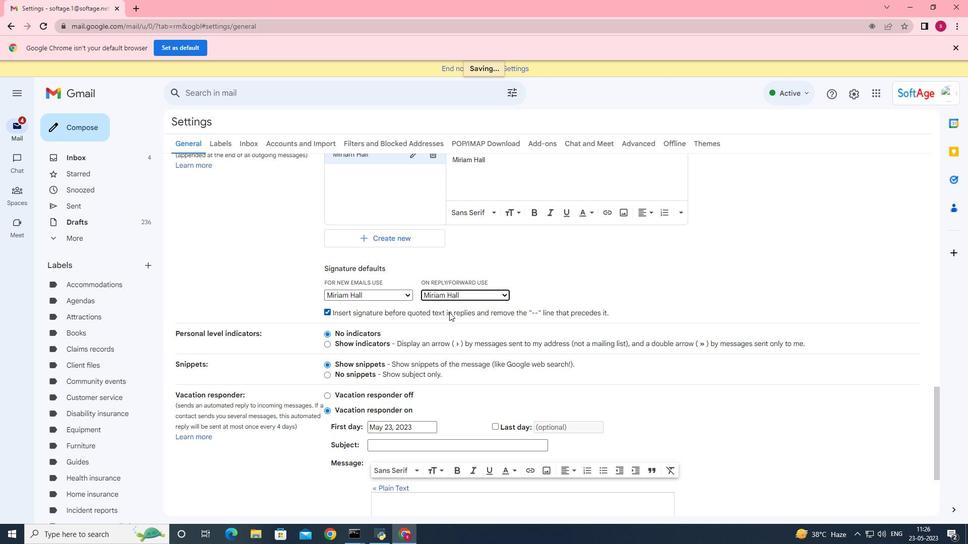
Action: Mouse moved to (534, 461)
Screenshot: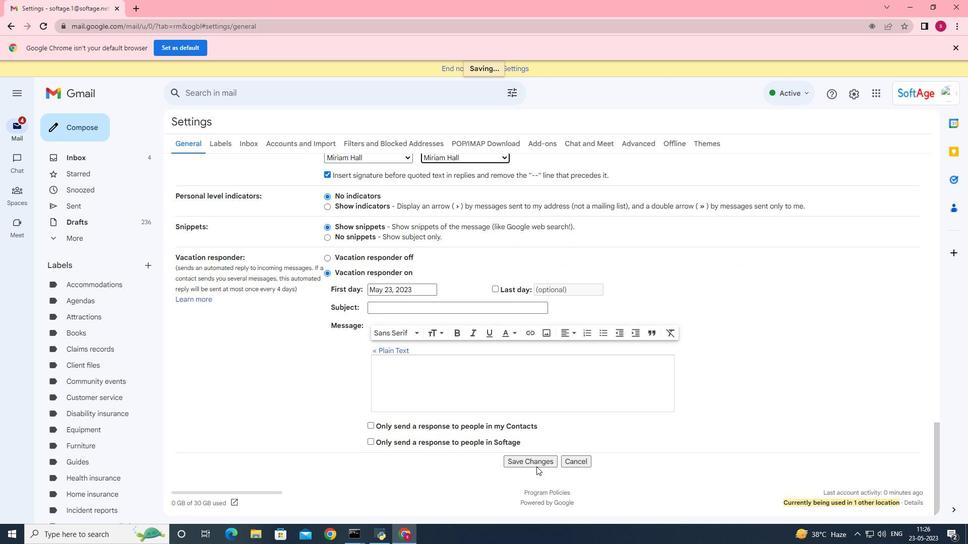 
Action: Mouse pressed left at (534, 461)
Screenshot: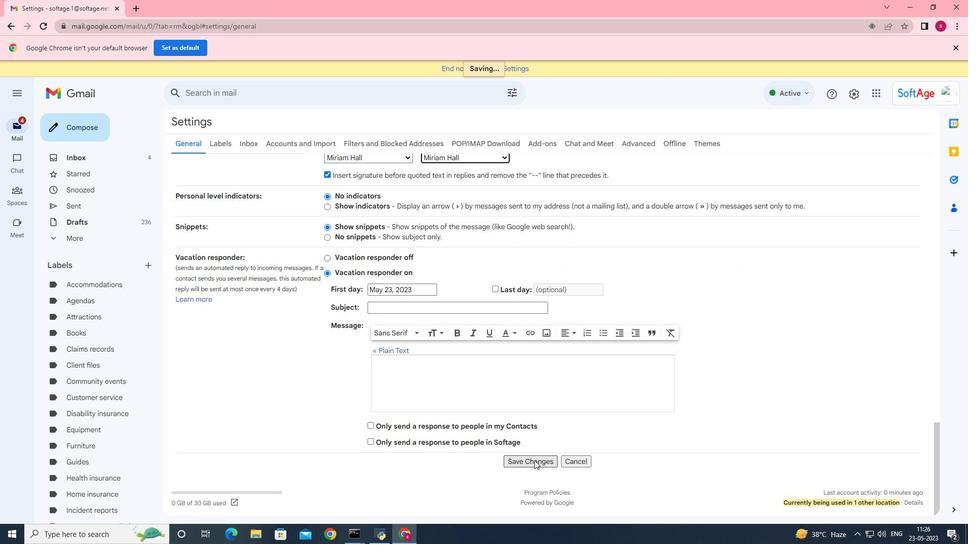 
Action: Mouse scrolled (534, 461) with delta (0, 0)
Screenshot: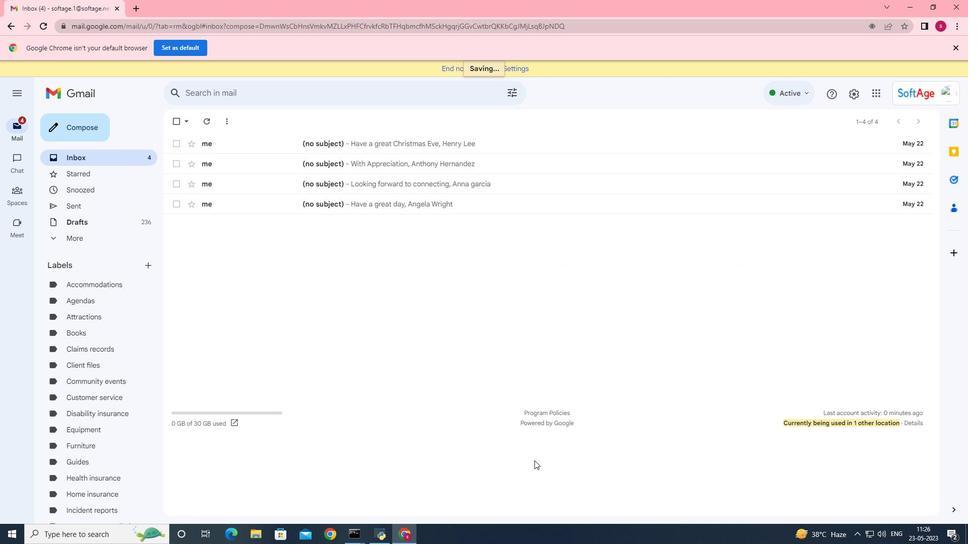 
Action: Mouse scrolled (534, 461) with delta (0, 0)
Screenshot: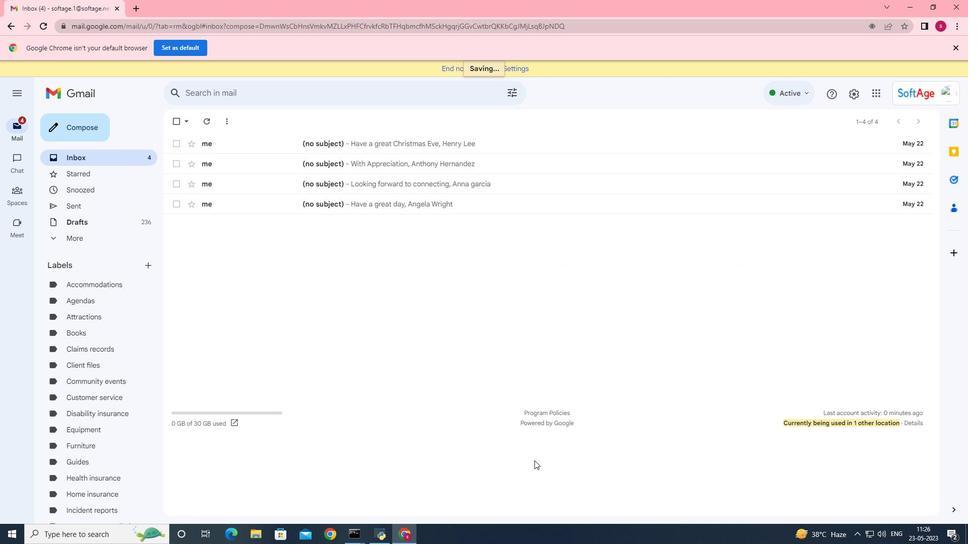 
Action: Mouse scrolled (534, 461) with delta (0, 0)
Screenshot: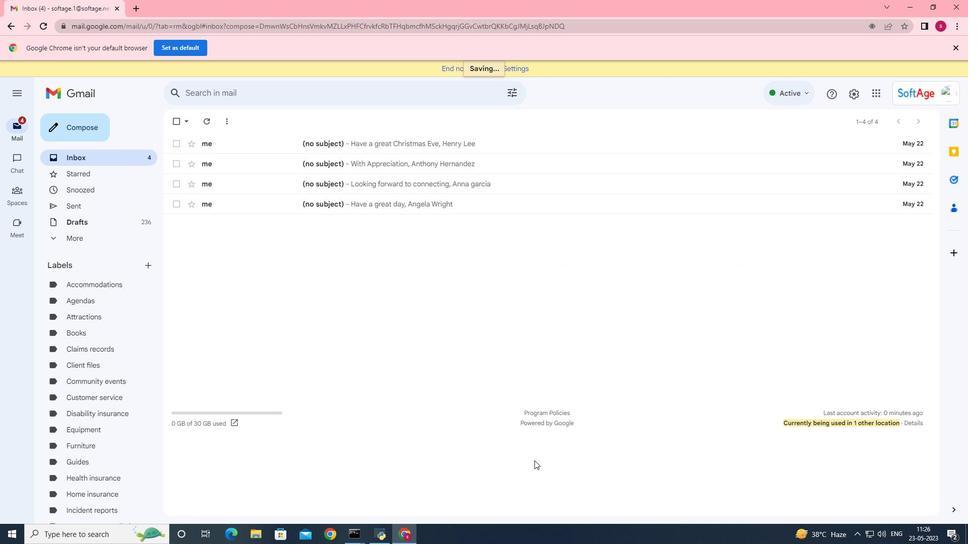 
Action: Mouse scrolled (534, 461) with delta (0, 0)
Screenshot: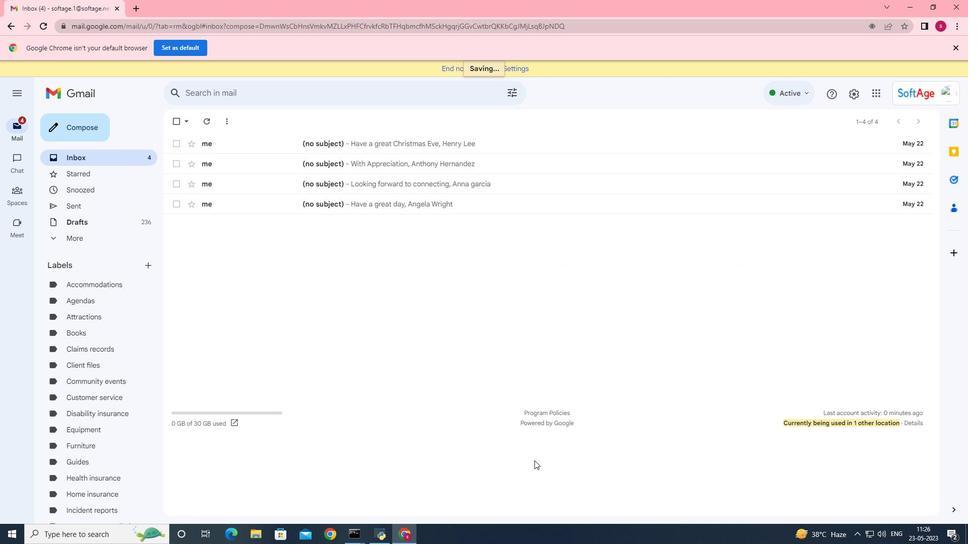 
Action: Mouse scrolled (534, 461) with delta (0, 0)
Screenshot: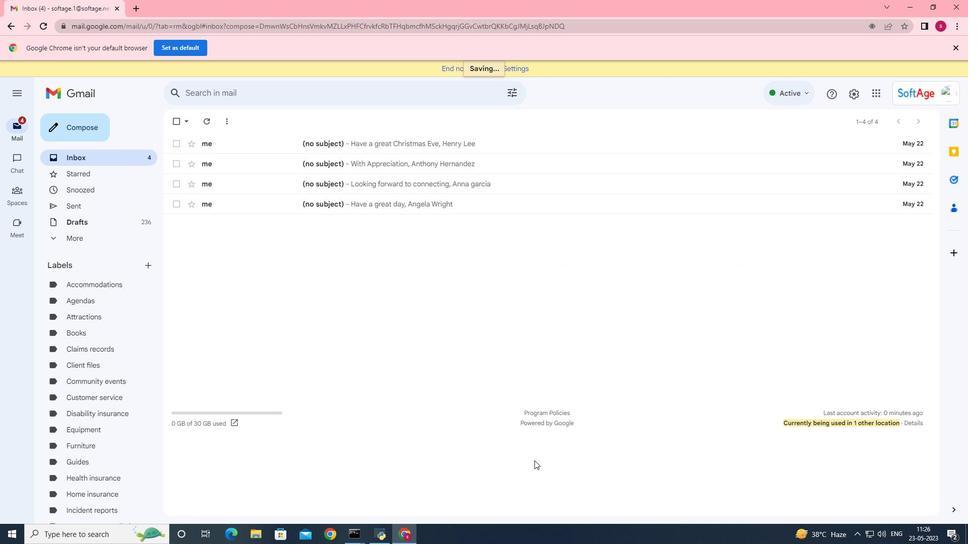 
Action: Mouse moved to (88, 132)
Screenshot: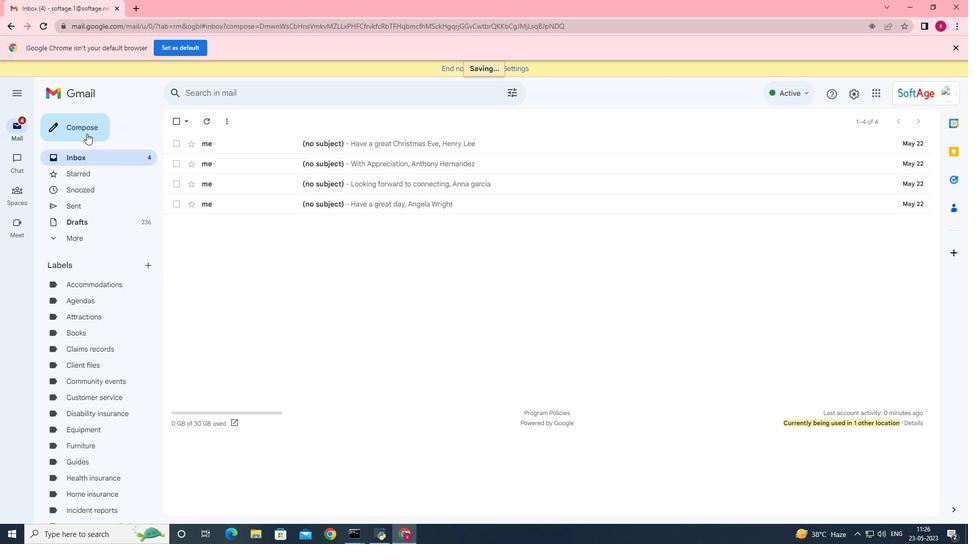 
Action: Mouse pressed left at (88, 132)
Screenshot: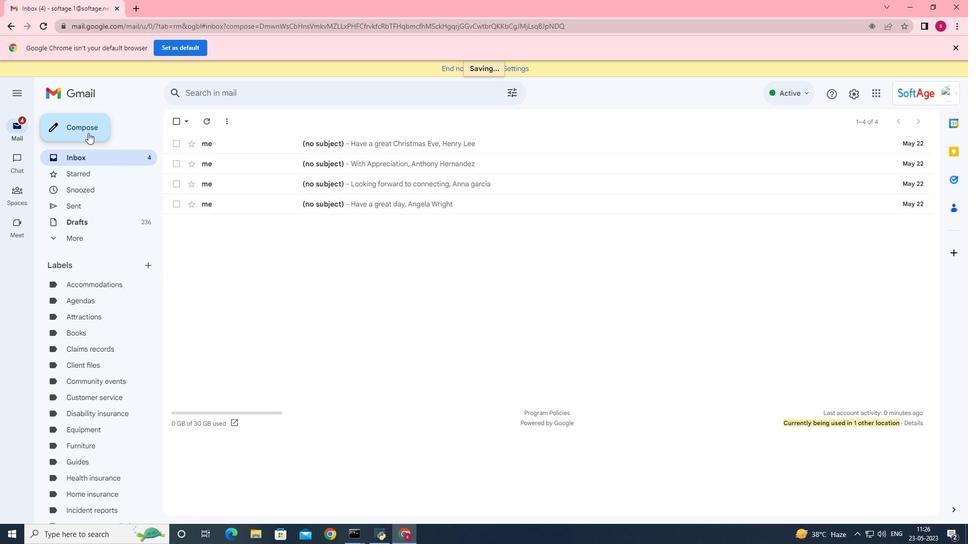 
Action: Mouse moved to (685, 244)
Screenshot: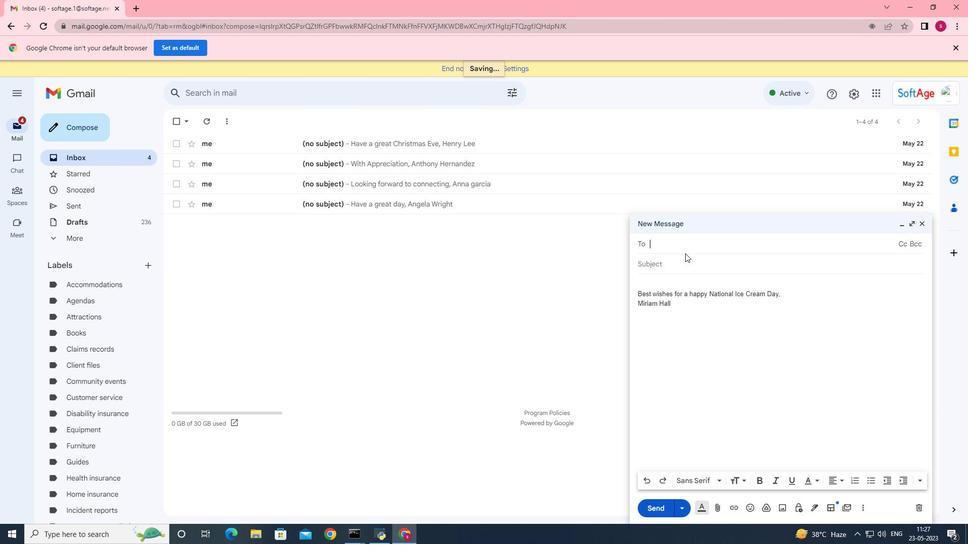
Action: Mouse pressed left at (685, 244)
Screenshot: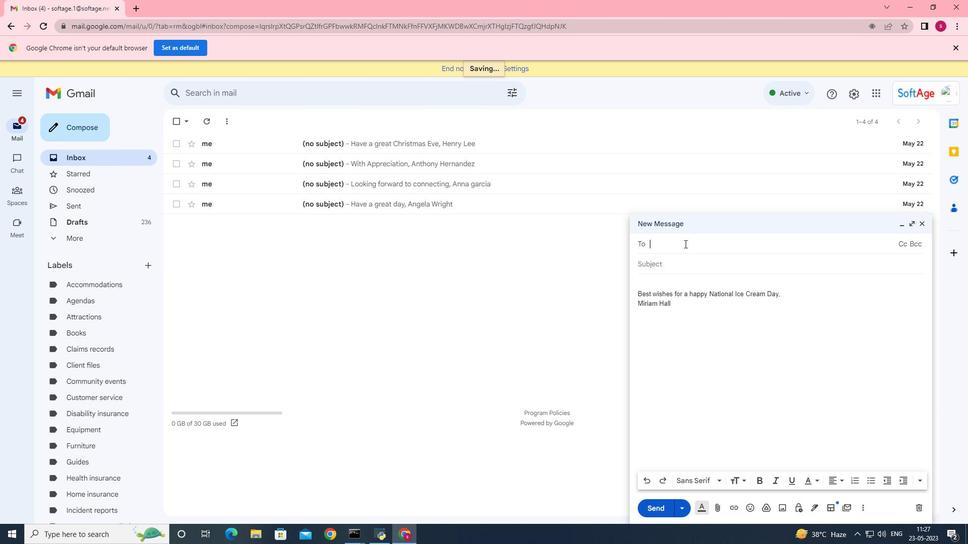 
Action: Key pressed softage.3<Key.shift>@softage.net
Screenshot: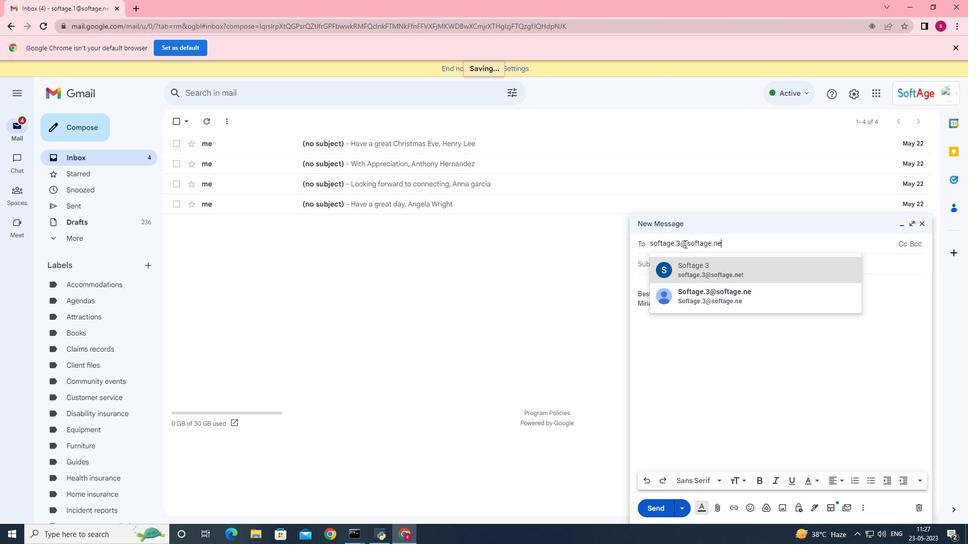 
Action: Mouse moved to (721, 266)
Screenshot: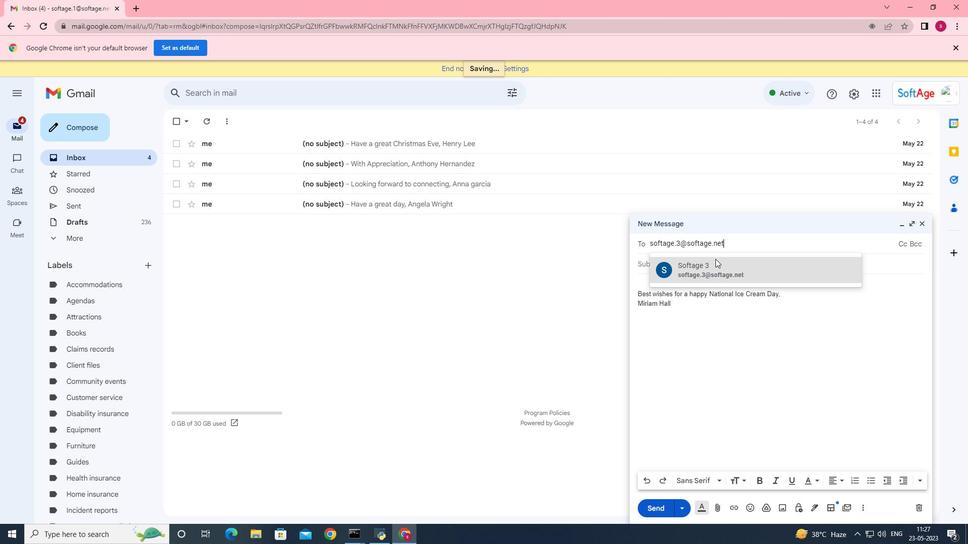 
Action: Mouse pressed left at (721, 266)
Screenshot: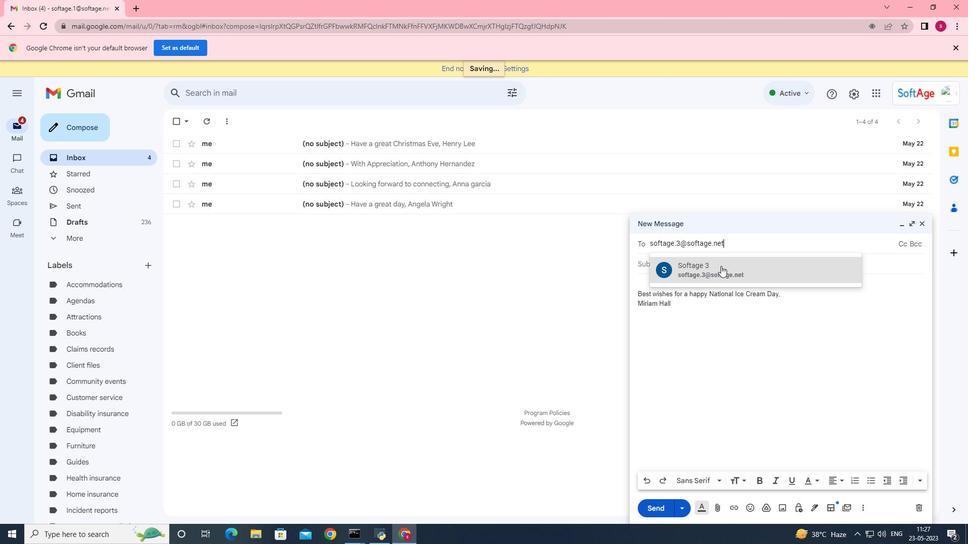 
Action: Mouse moved to (147, 268)
Screenshot: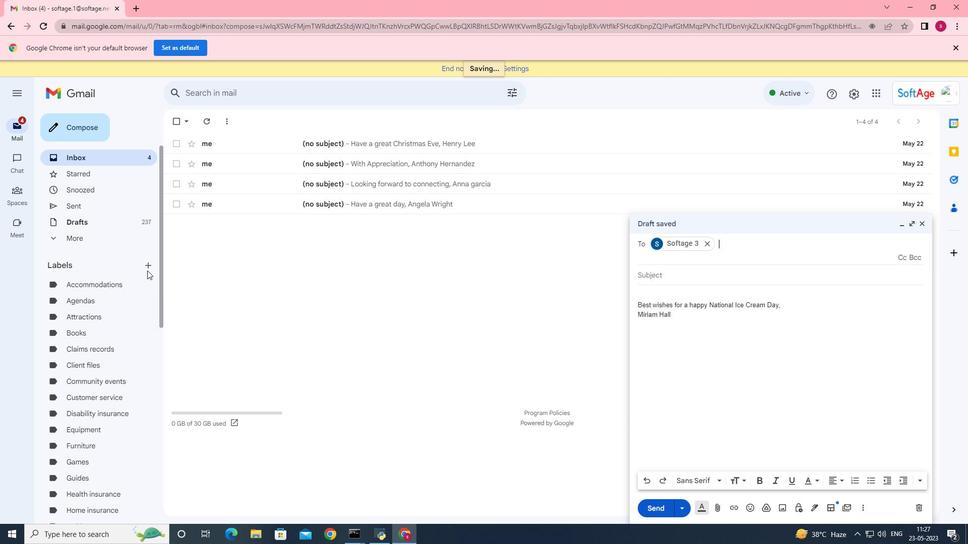 
Action: Mouse pressed left at (147, 268)
Screenshot: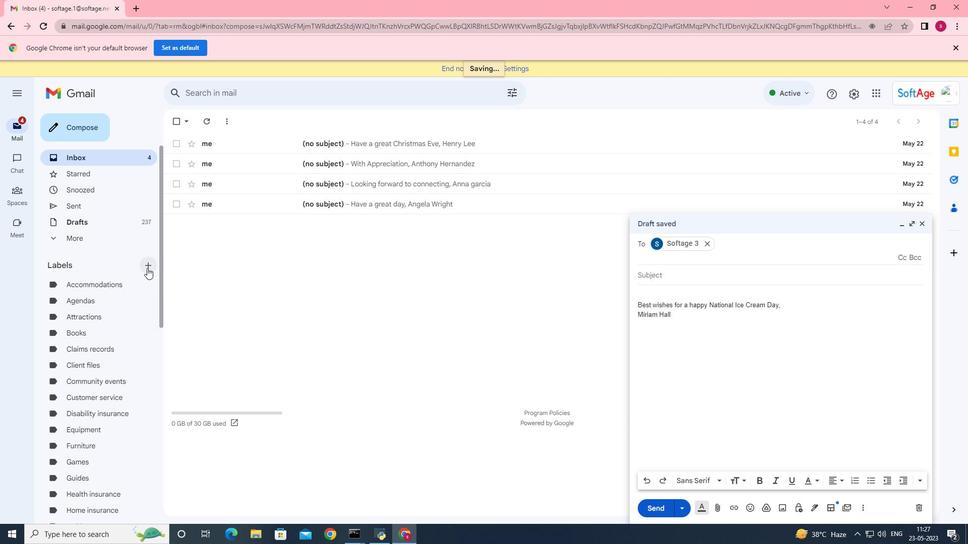
Action: Mouse moved to (431, 285)
Screenshot: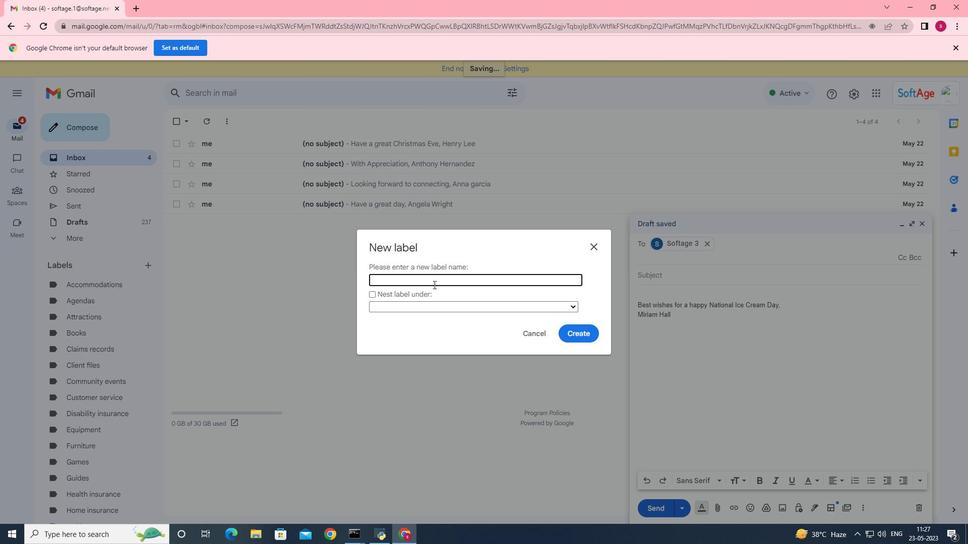 
Action: Mouse pressed left at (431, 285)
Screenshot: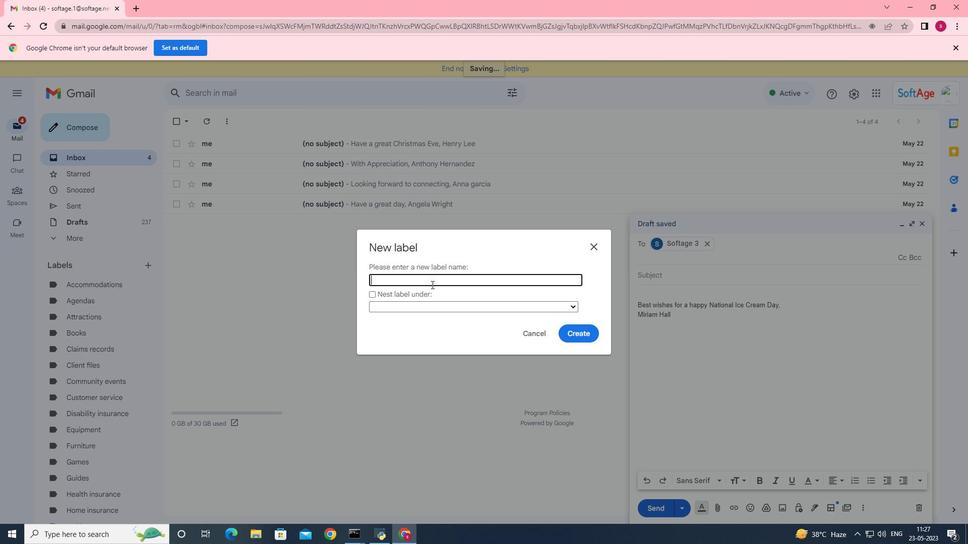 
Action: Key pressed <Key.shift>Safety<Key.space>training
Screenshot: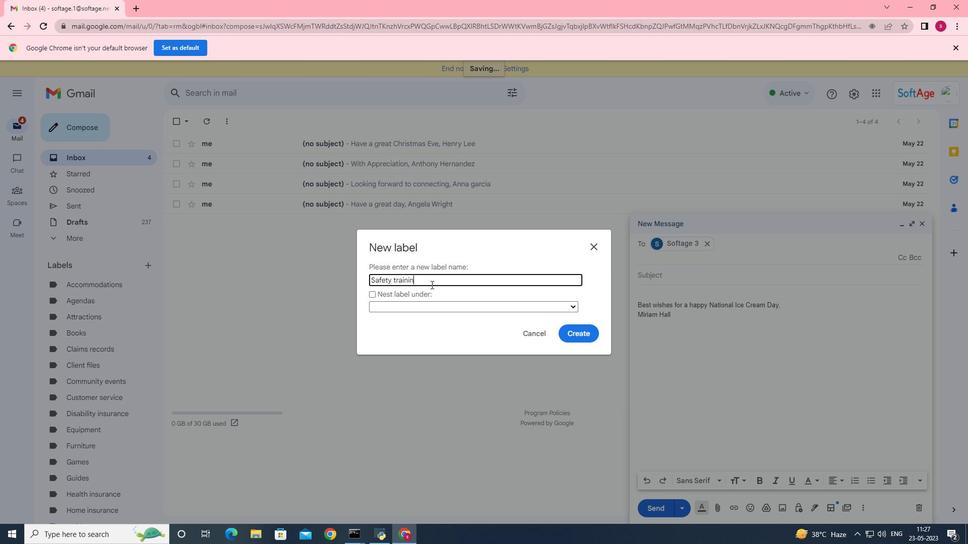 
Action: Mouse moved to (586, 334)
Screenshot: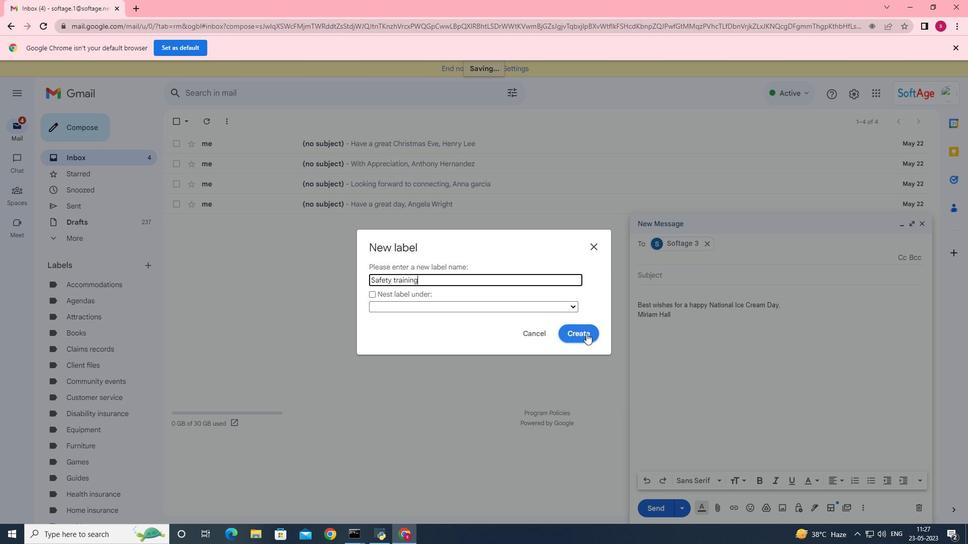 
Action: Mouse pressed left at (586, 334)
Screenshot: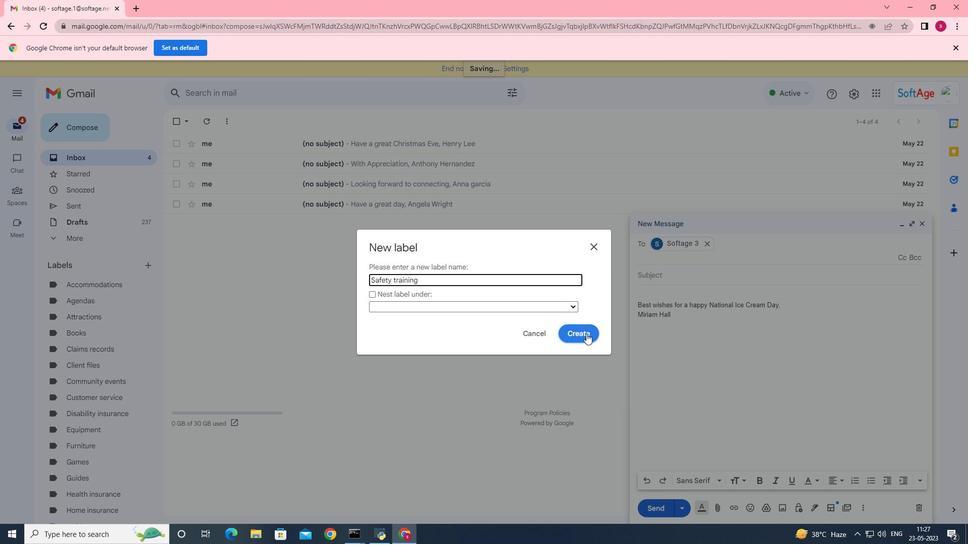 
